 Task: Sort the recently solved tickets in your group, order by Request date in descending order.
Action: Mouse moved to (17, 295)
Screenshot: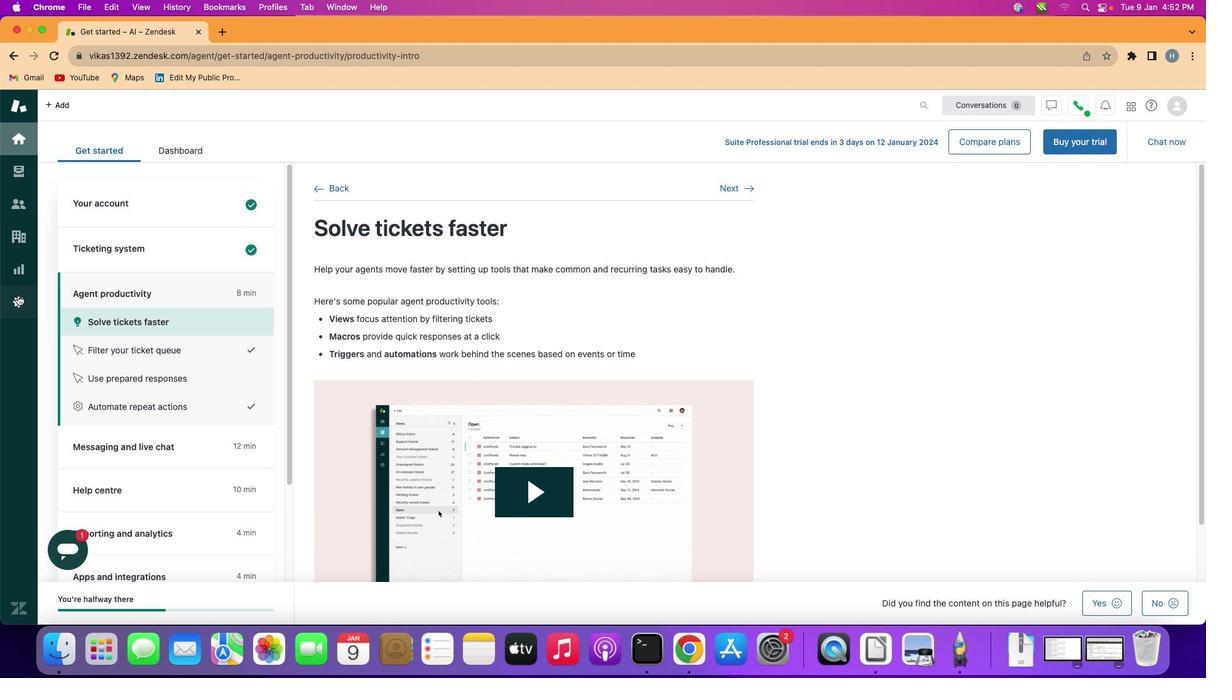 
Action: Mouse pressed left at (17, 295)
Screenshot: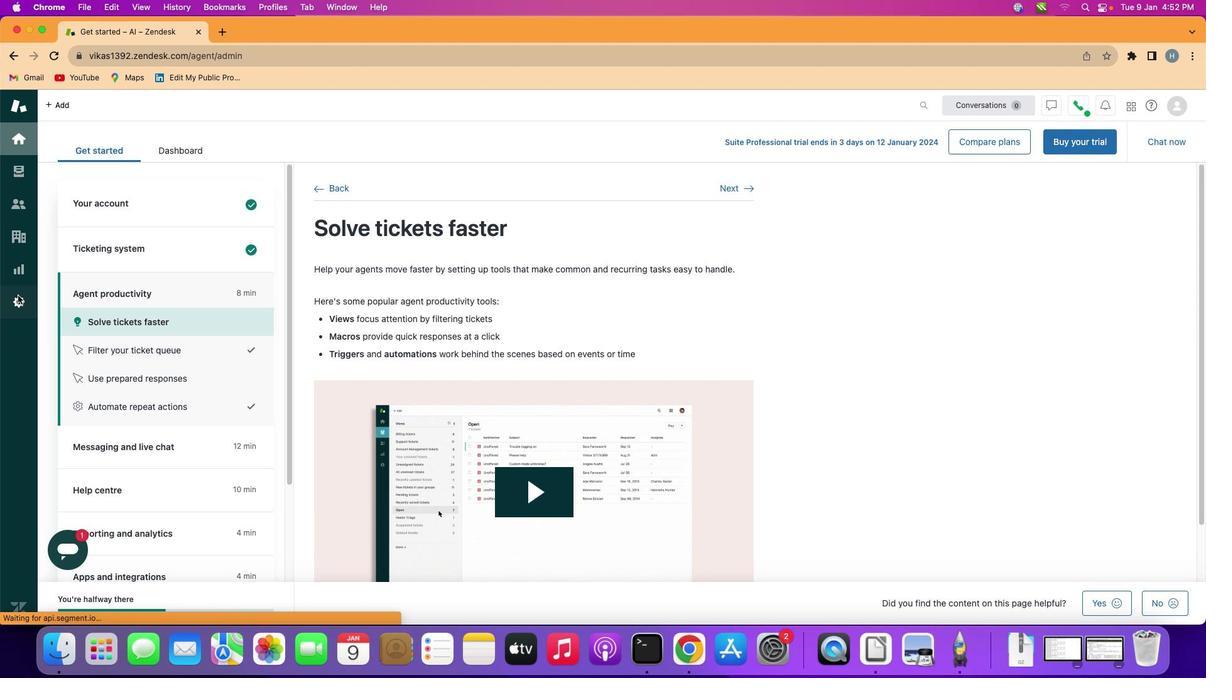 
Action: Mouse moved to (459, 432)
Screenshot: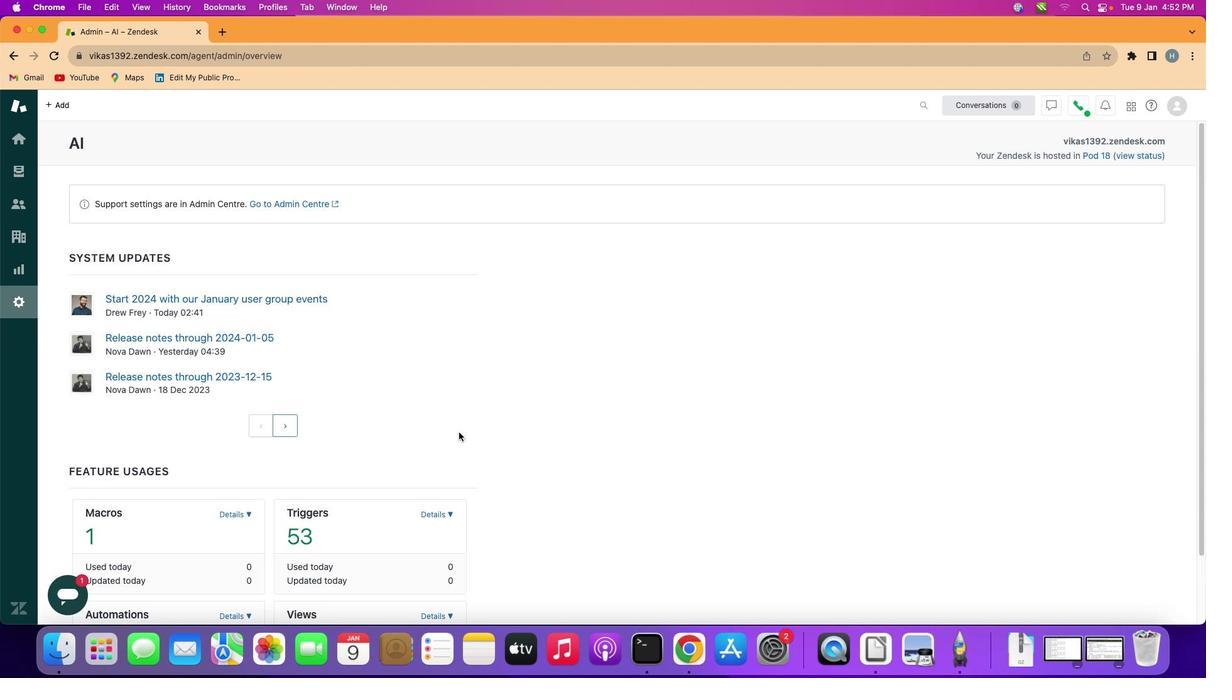 
Action: Mouse scrolled (459, 432) with delta (0, 0)
Screenshot: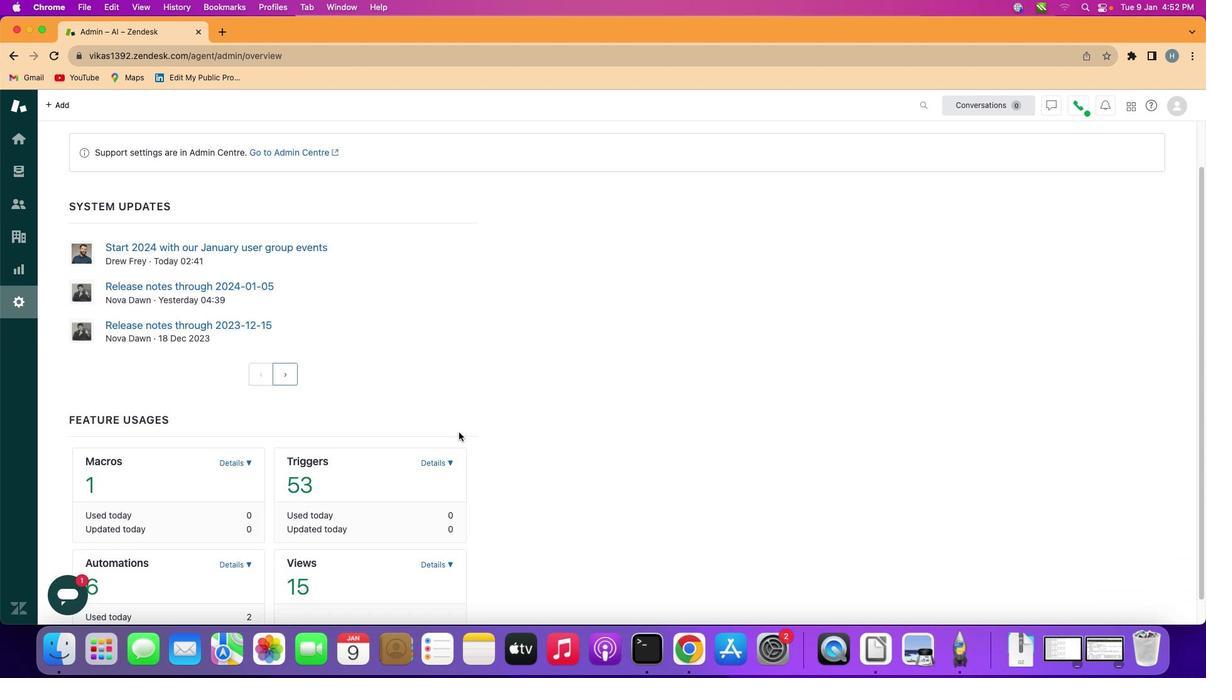 
Action: Mouse scrolled (459, 432) with delta (0, 0)
Screenshot: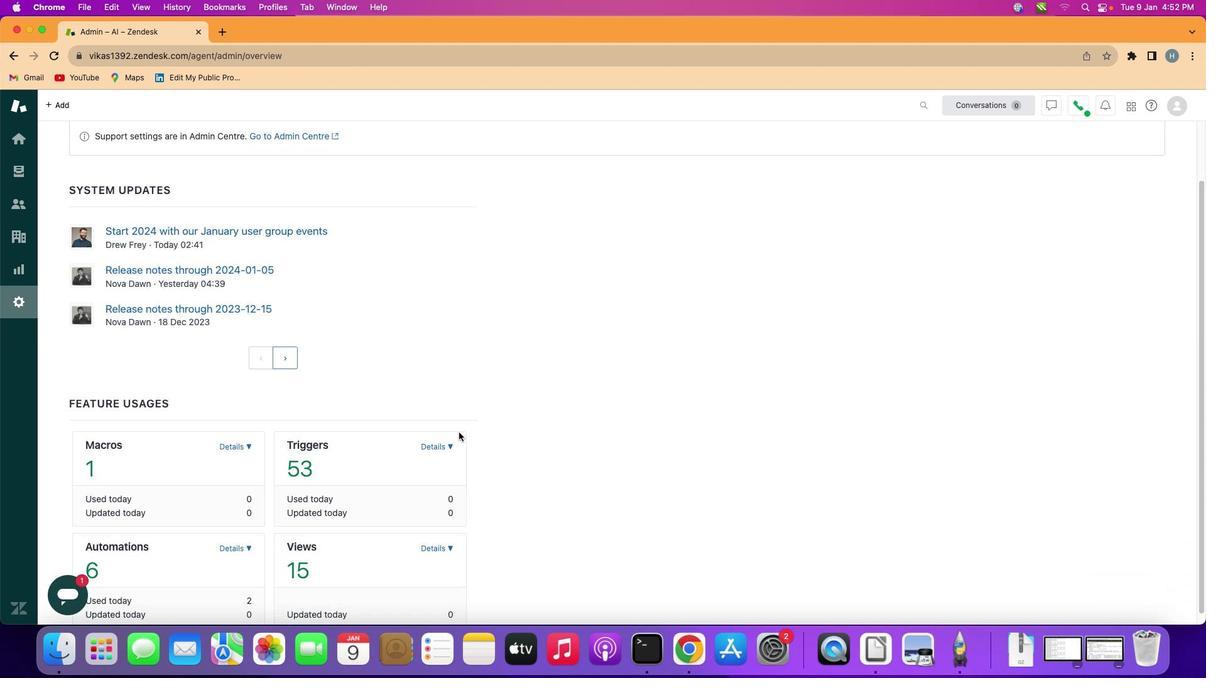
Action: Mouse scrolled (459, 432) with delta (0, -1)
Screenshot: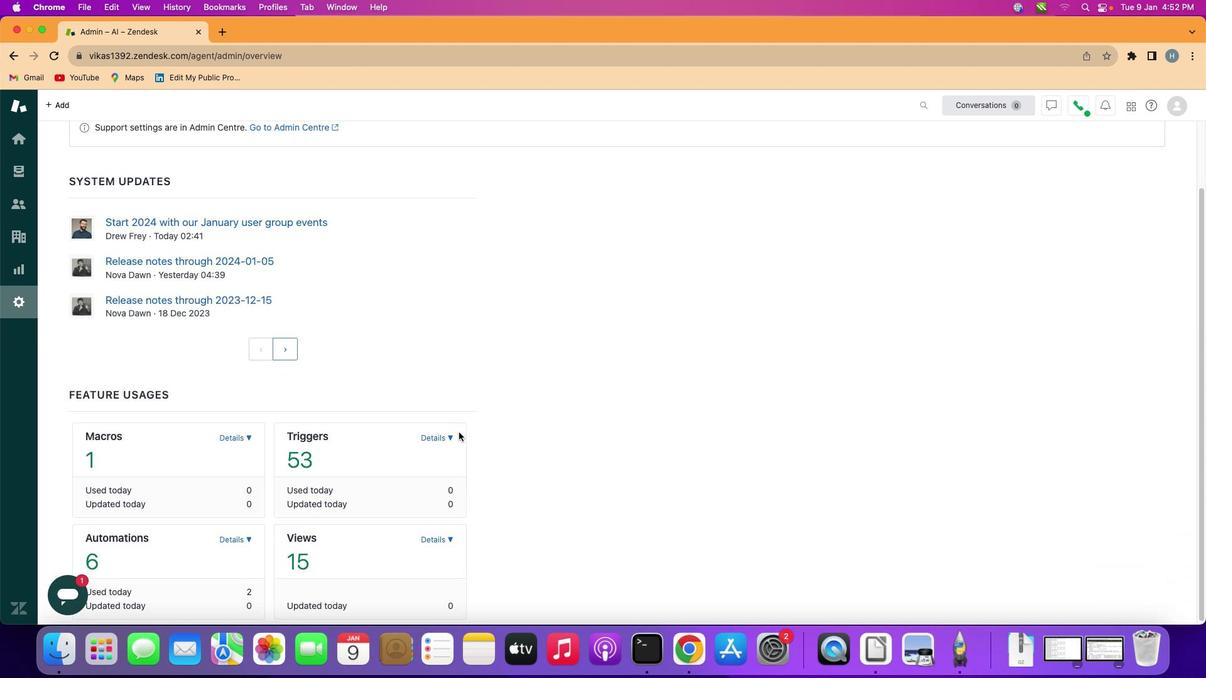 
Action: Mouse scrolled (459, 432) with delta (0, -2)
Screenshot: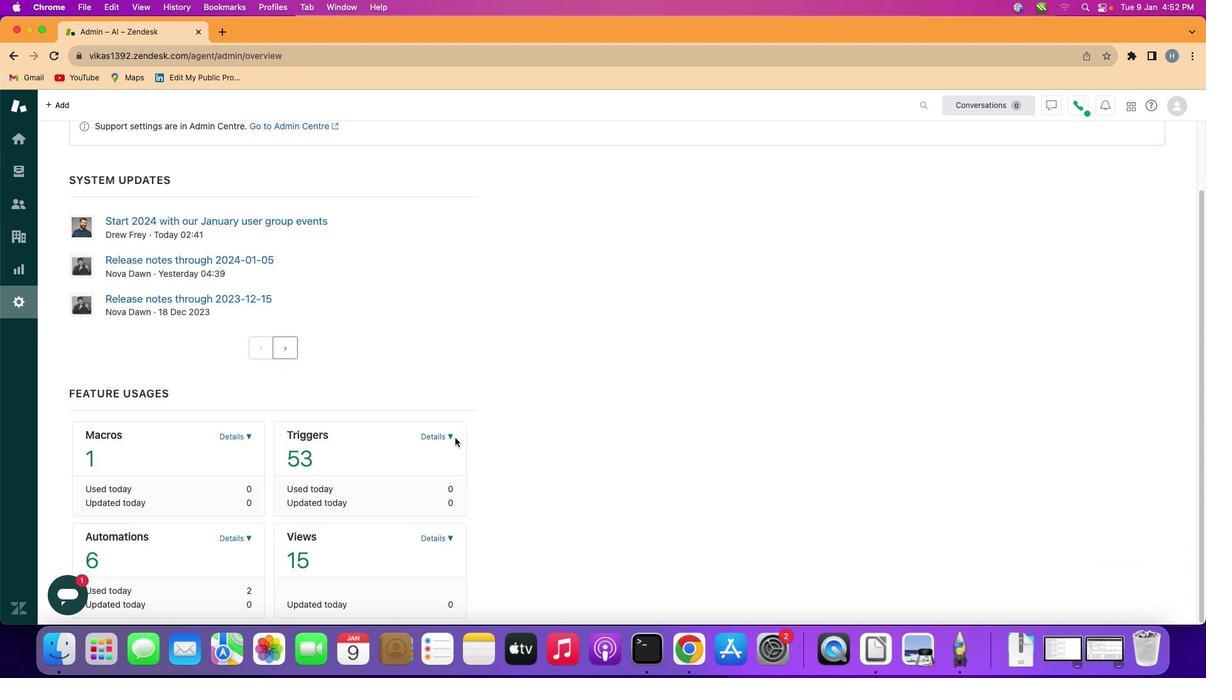 
Action: Mouse scrolled (459, 432) with delta (0, -3)
Screenshot: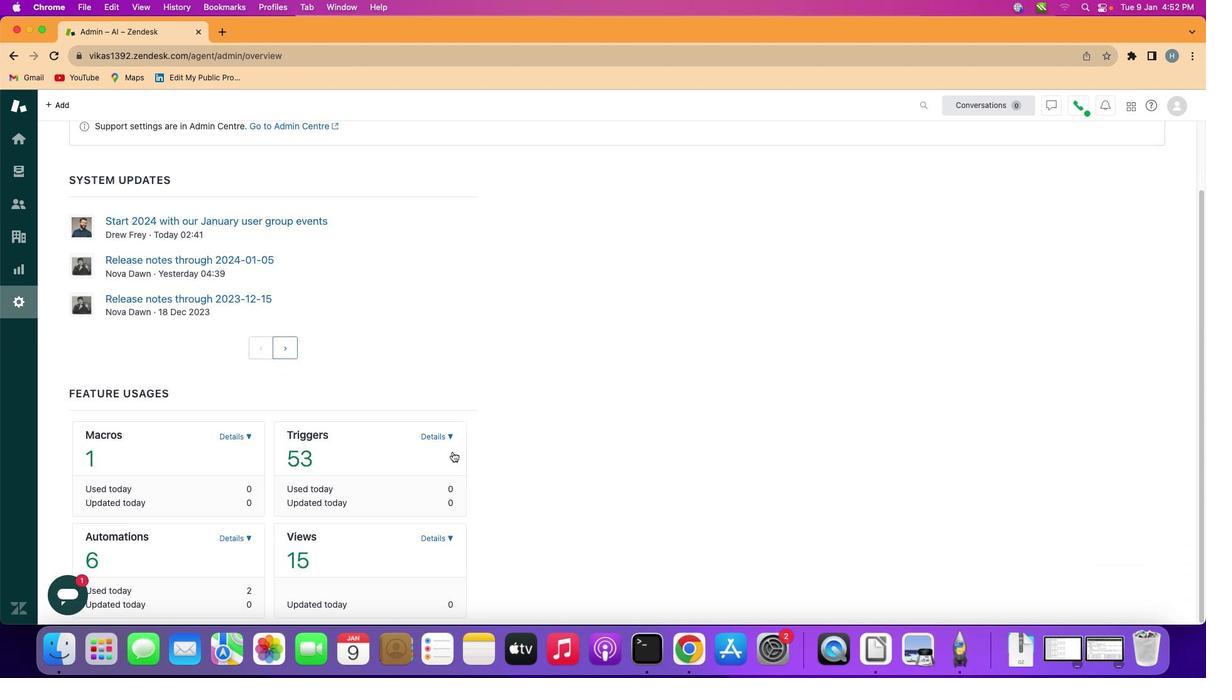 
Action: Mouse scrolled (459, 432) with delta (0, -3)
Screenshot: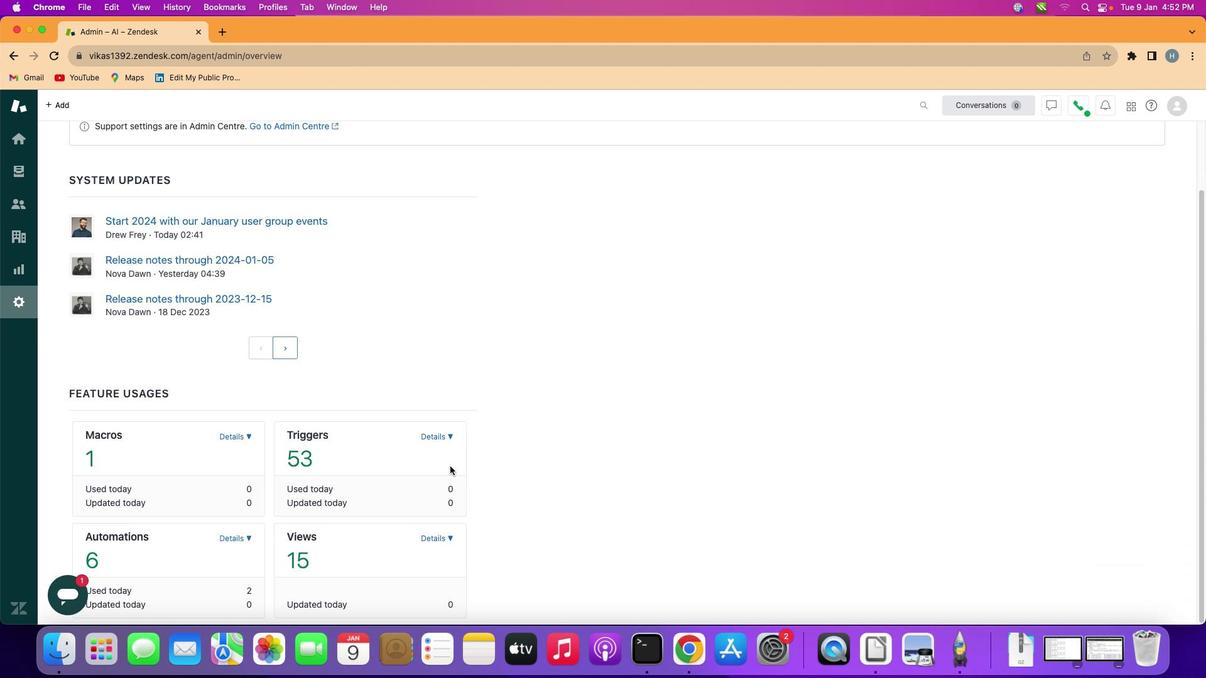 
Action: Mouse moved to (434, 535)
Screenshot: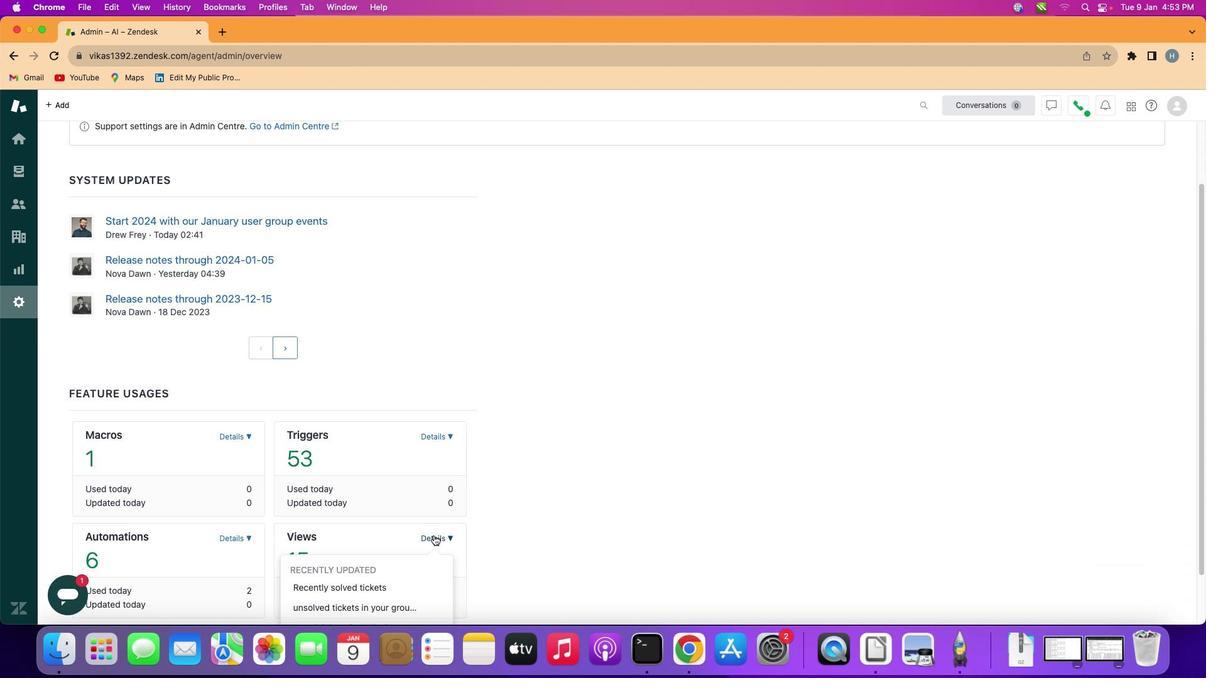
Action: Mouse pressed left at (434, 535)
Screenshot: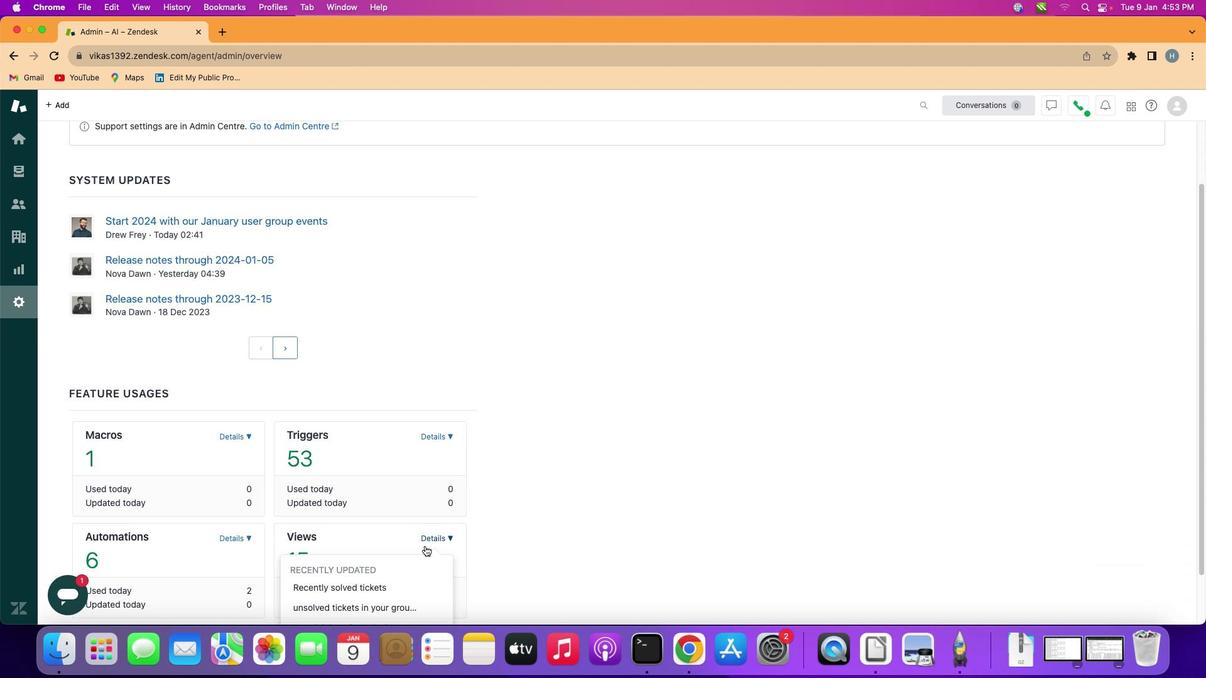 
Action: Mouse moved to (389, 580)
Screenshot: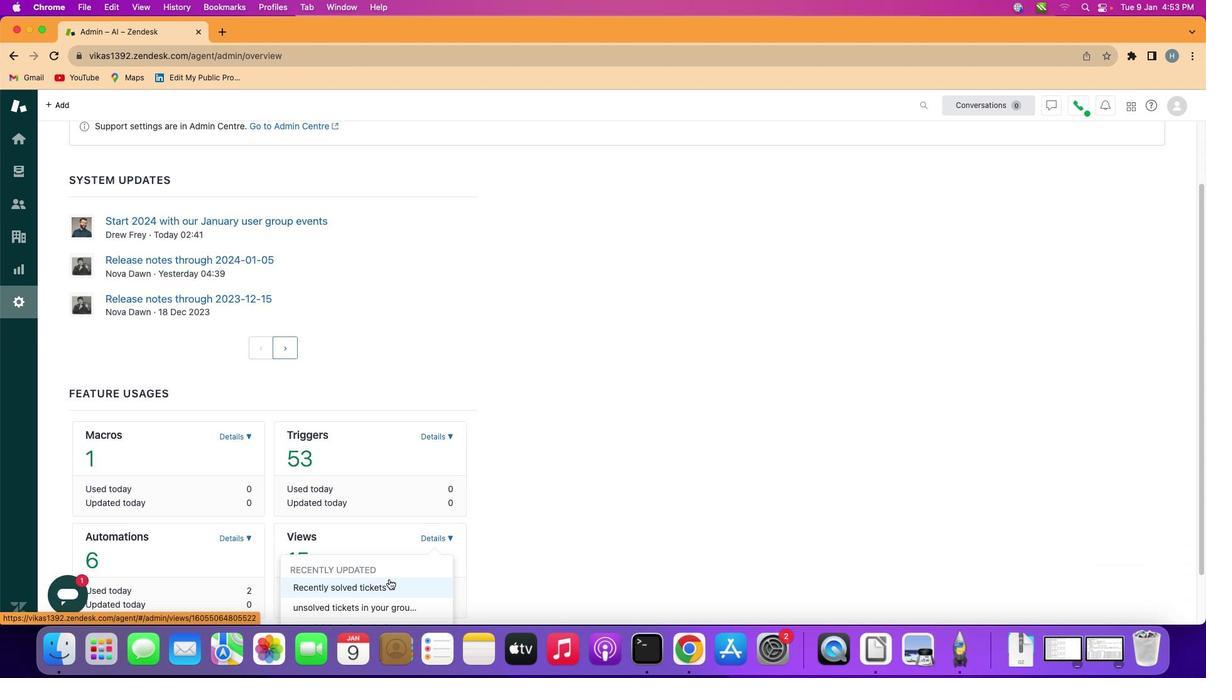 
Action: Mouse pressed left at (389, 580)
Screenshot: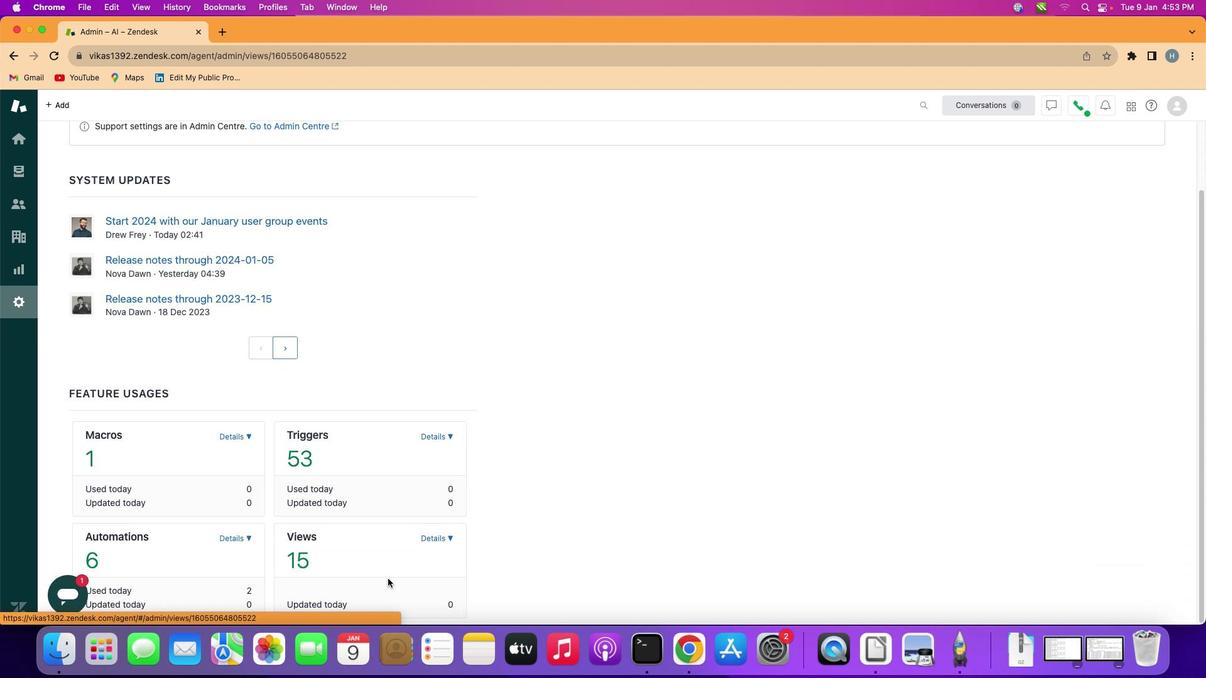 
Action: Mouse moved to (507, 332)
Screenshot: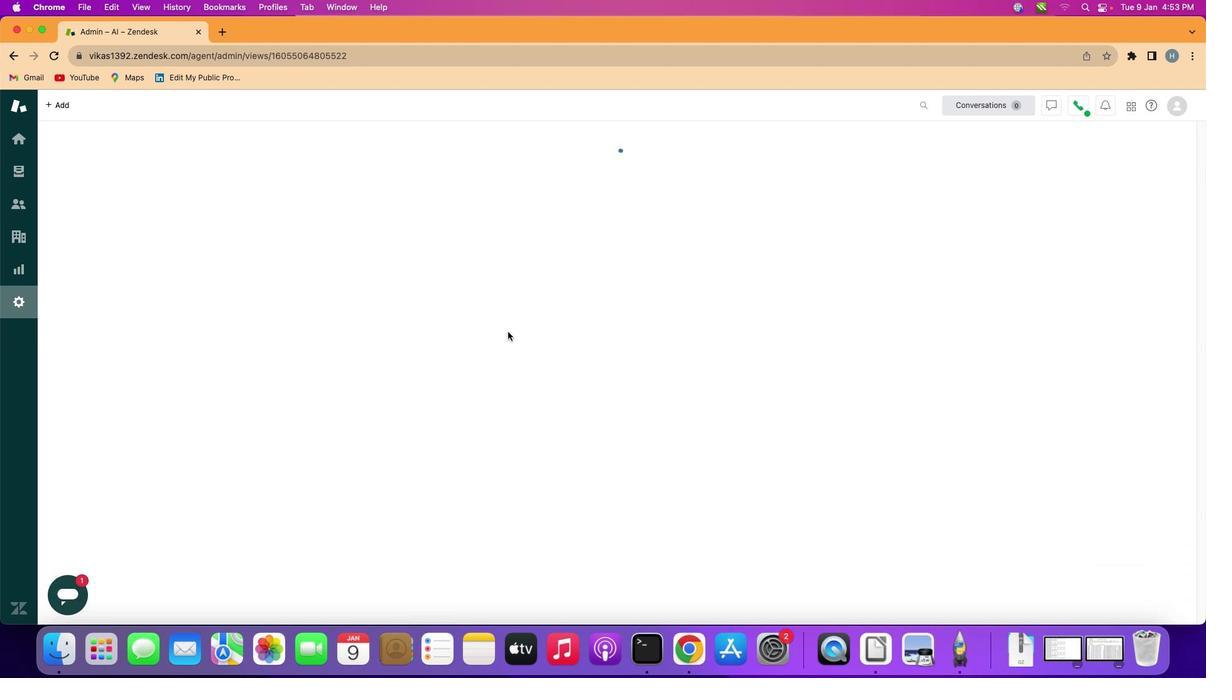 
Action: Mouse scrolled (507, 332) with delta (0, 0)
Screenshot: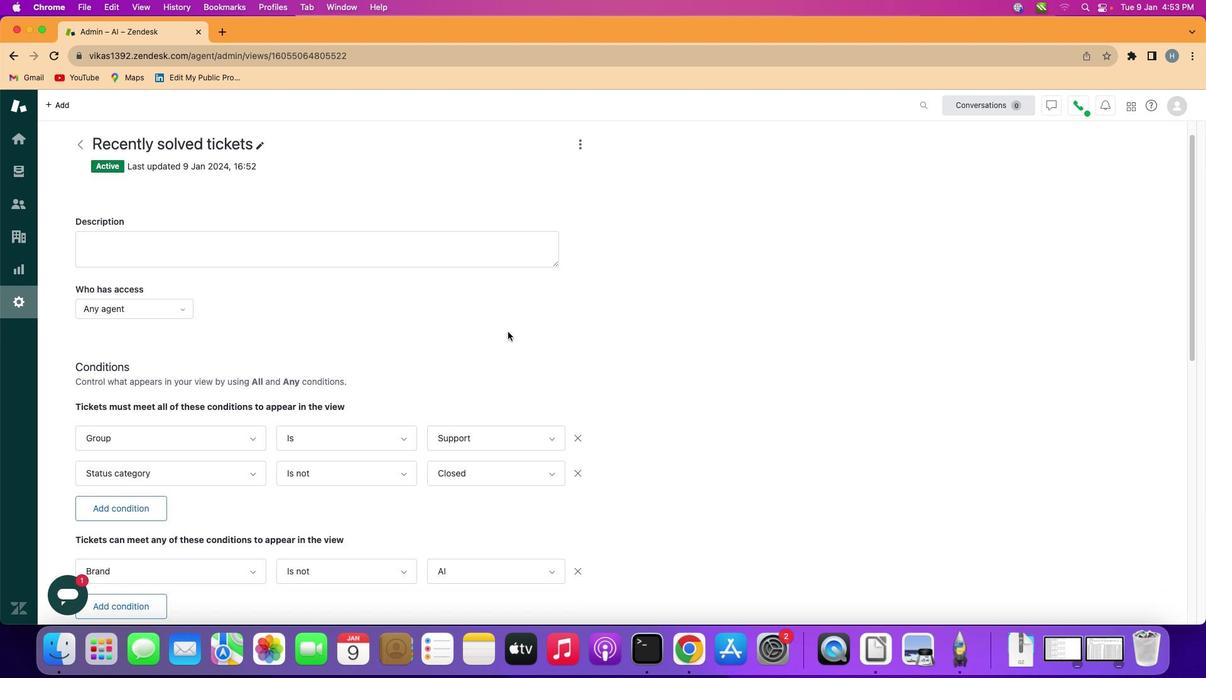 
Action: Mouse scrolled (507, 332) with delta (0, 0)
Screenshot: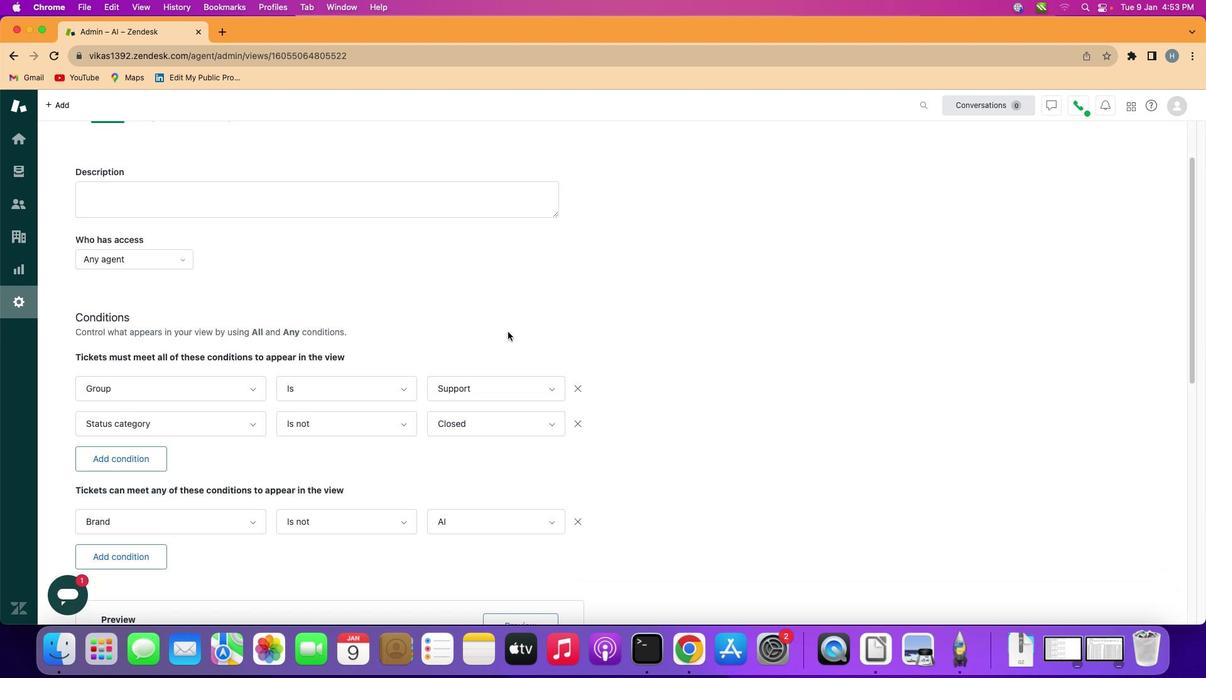 
Action: Mouse scrolled (507, 332) with delta (0, 0)
Screenshot: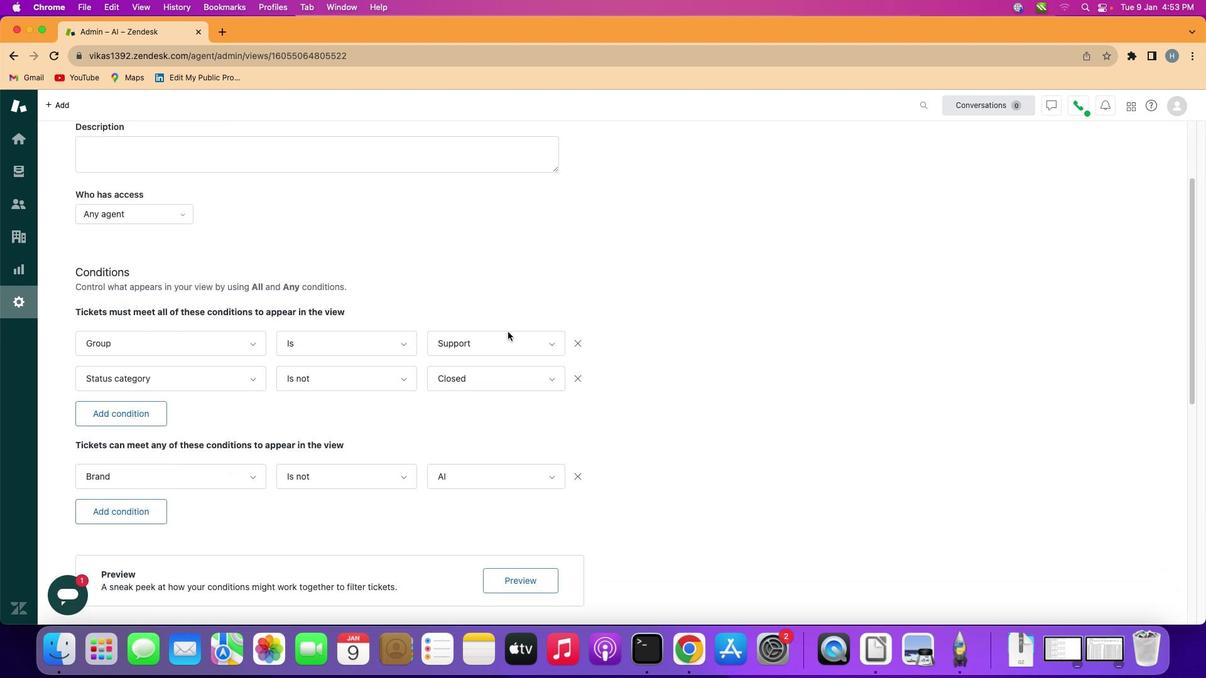 
Action: Mouse scrolled (507, 332) with delta (0, -1)
Screenshot: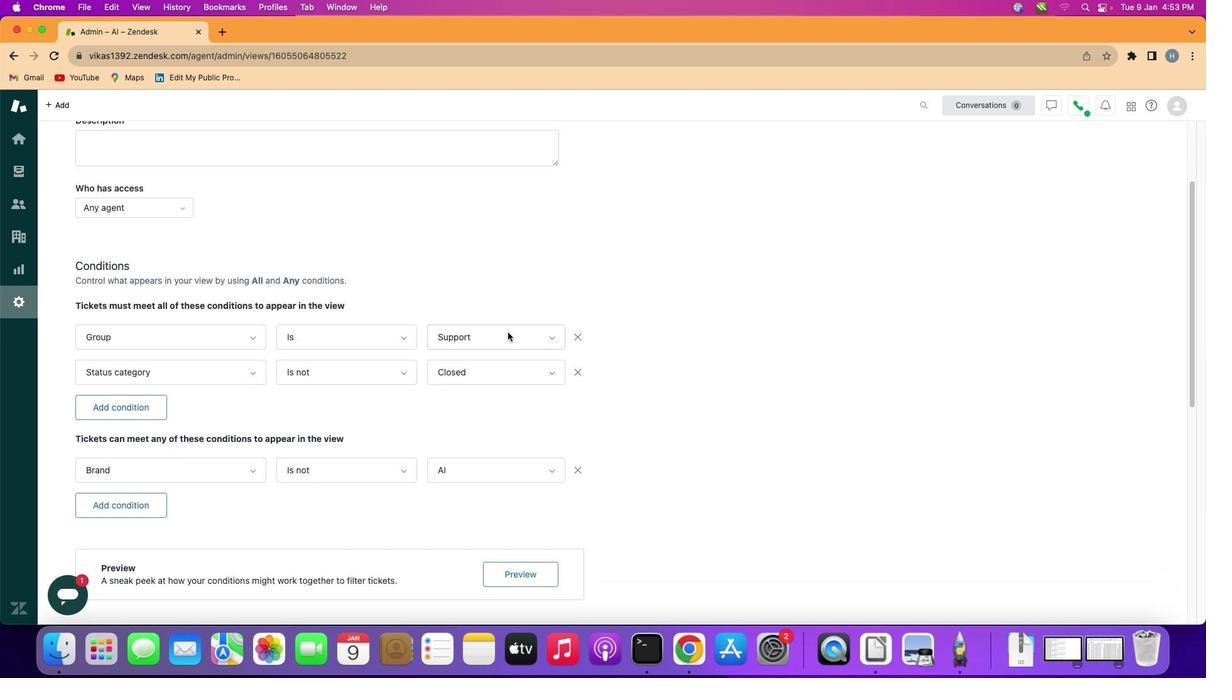 
Action: Mouse moved to (508, 333)
Screenshot: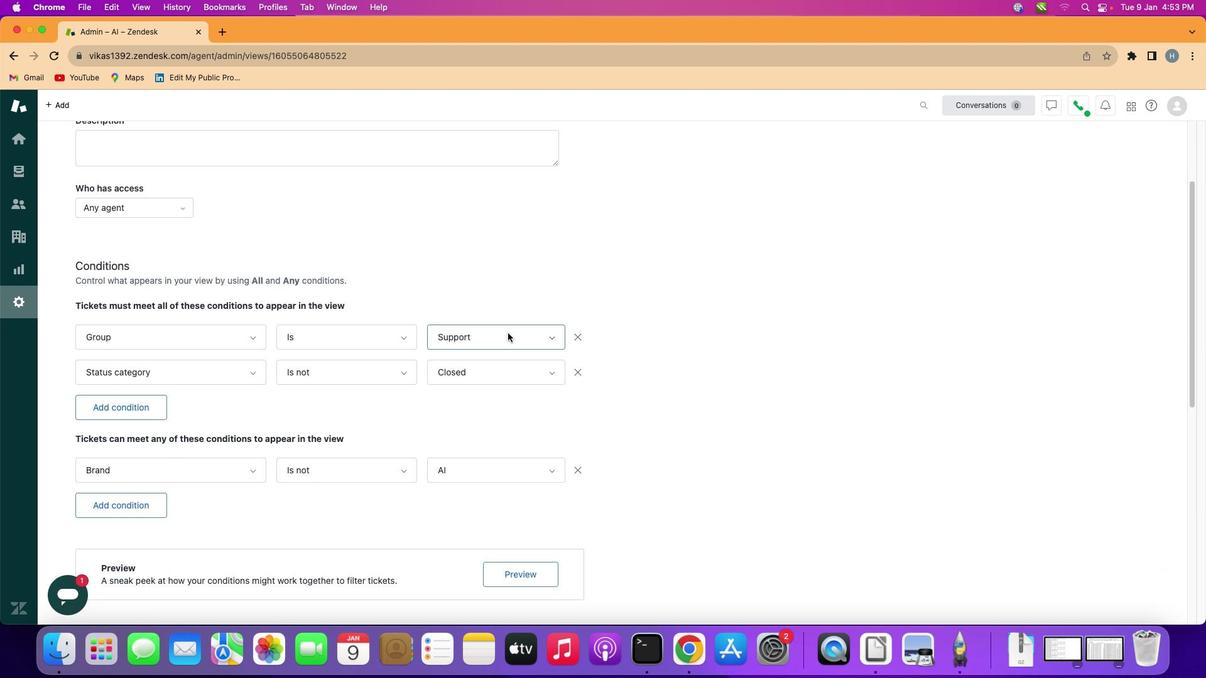 
Action: Mouse scrolled (508, 333) with delta (0, 0)
Screenshot: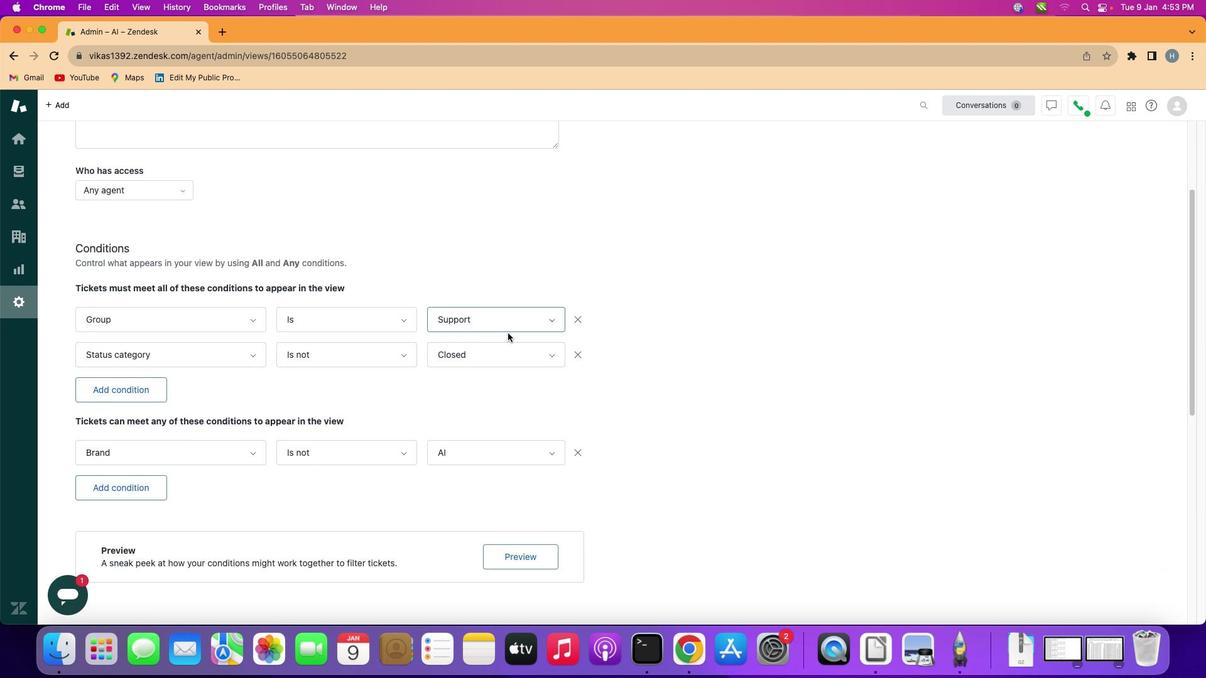 
Action: Mouse scrolled (508, 333) with delta (0, 0)
Screenshot: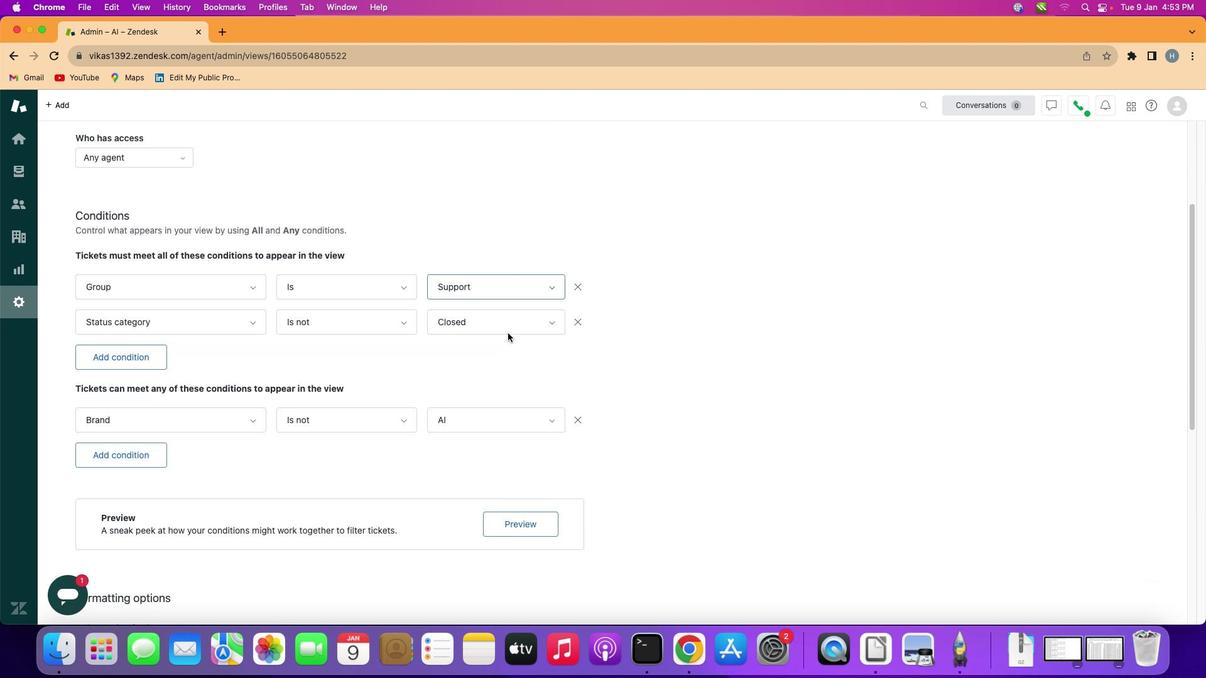 
Action: Mouse scrolled (508, 333) with delta (0, 1)
Screenshot: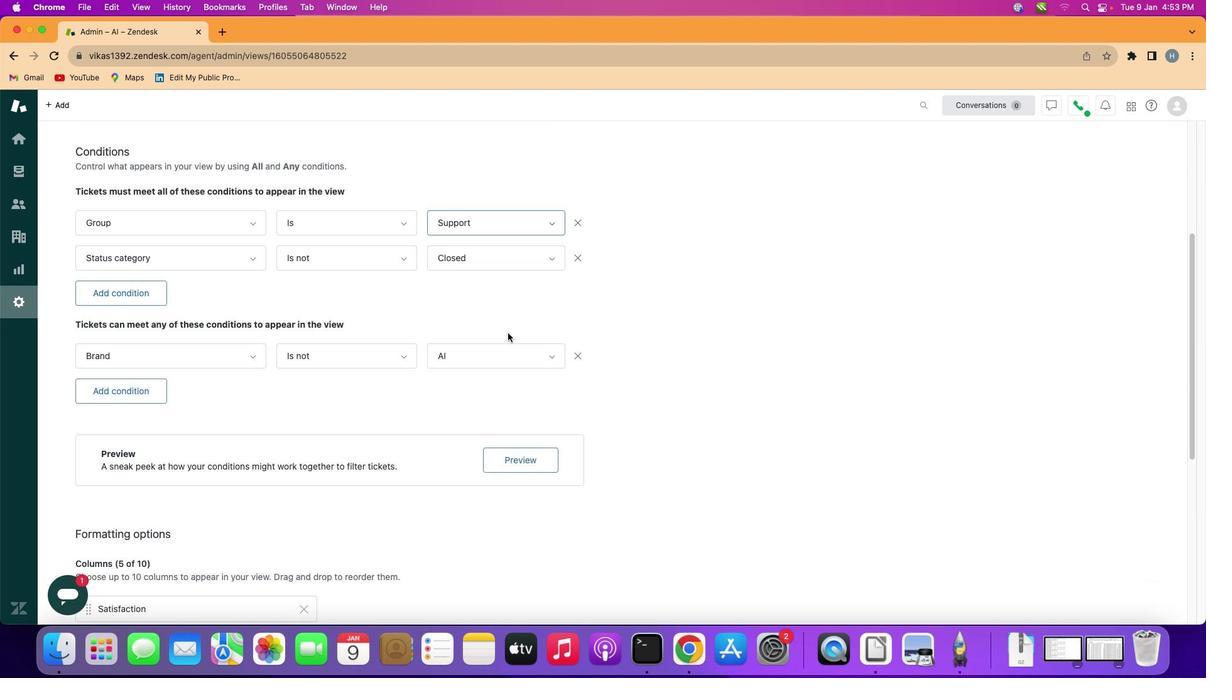 
Action: Mouse scrolled (508, 333) with delta (0, -1)
Screenshot: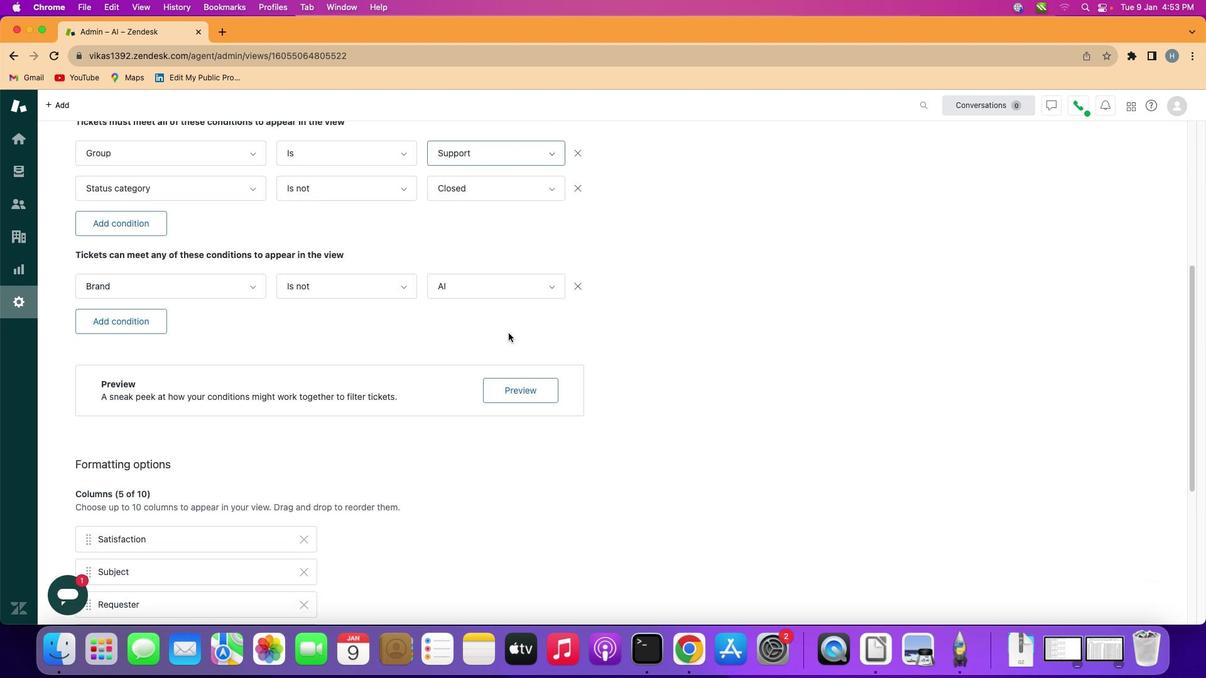 
Action: Mouse moved to (508, 333)
Screenshot: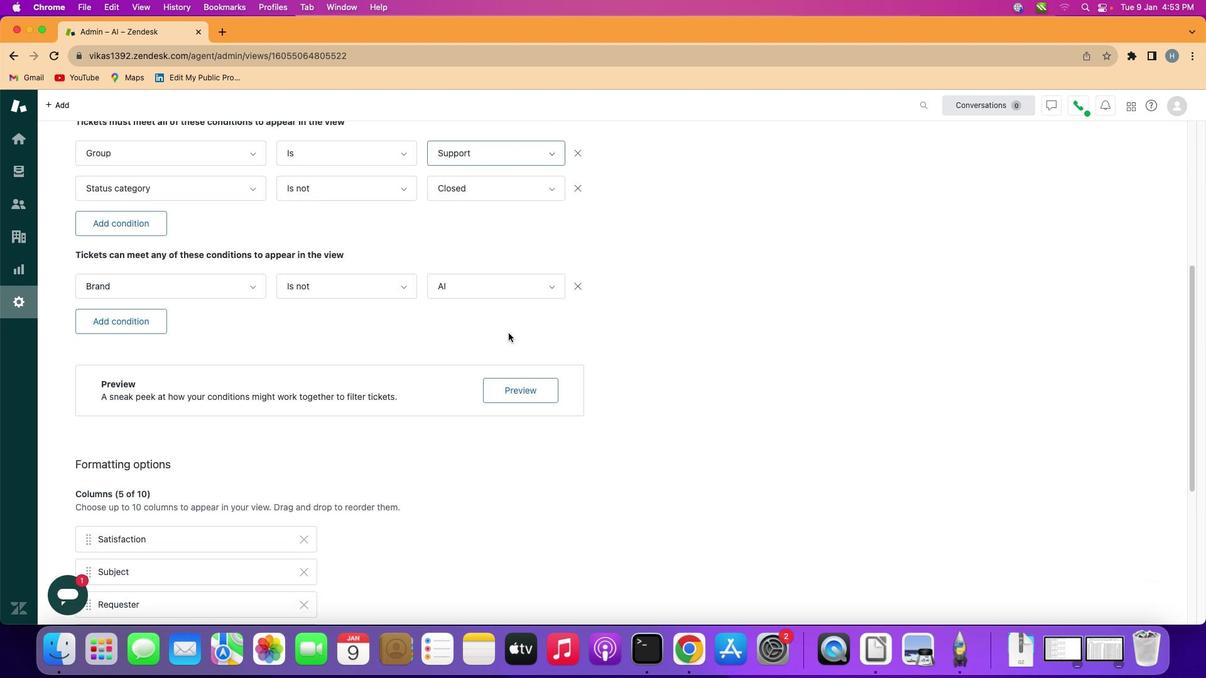 
Action: Mouse scrolled (508, 333) with delta (0, -1)
Screenshot: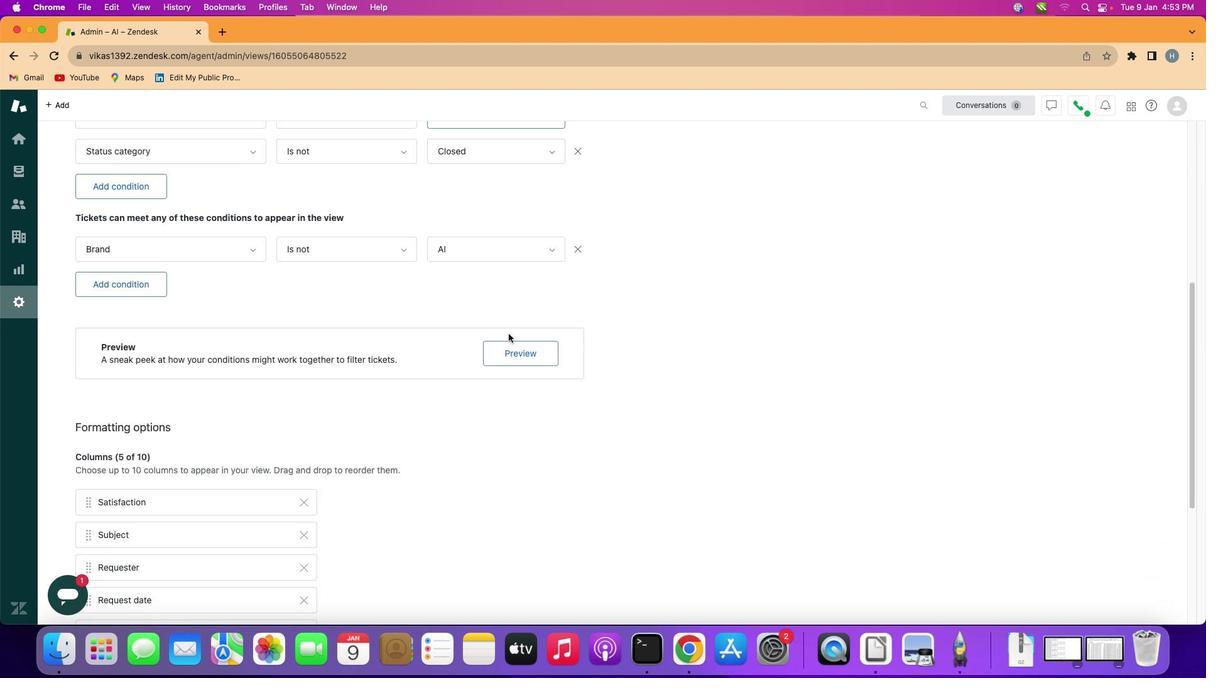 
Action: Mouse scrolled (508, 333) with delta (0, -3)
Screenshot: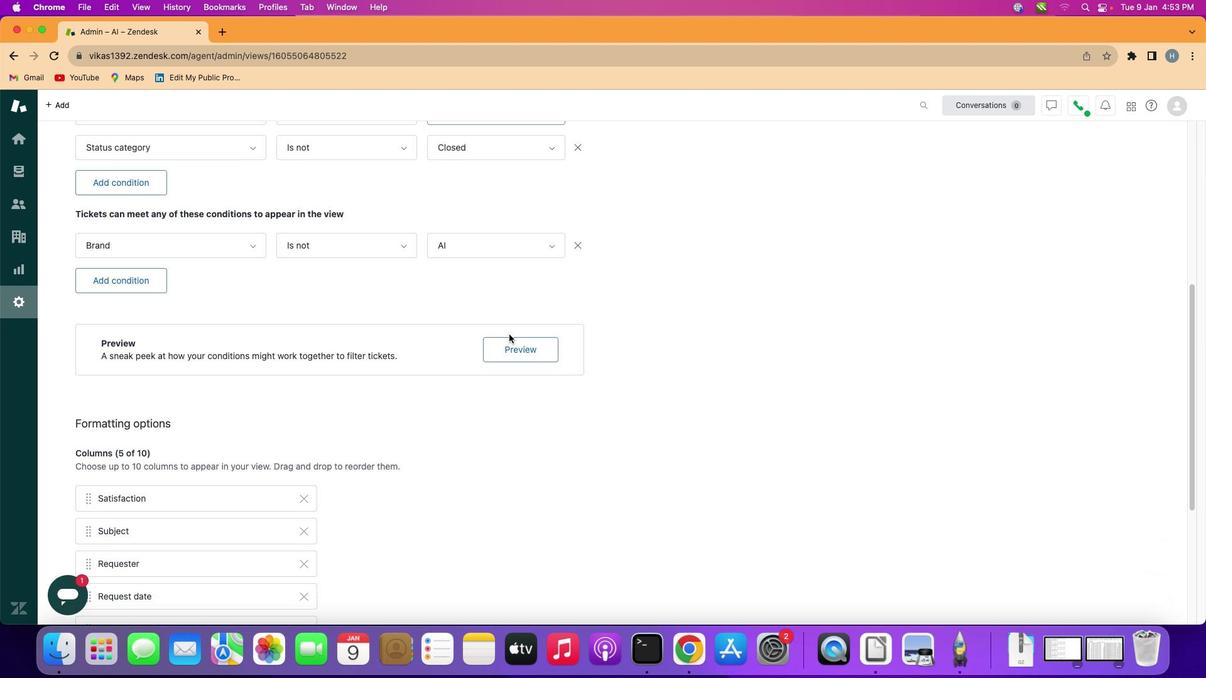 
Action: Mouse moved to (509, 334)
Screenshot: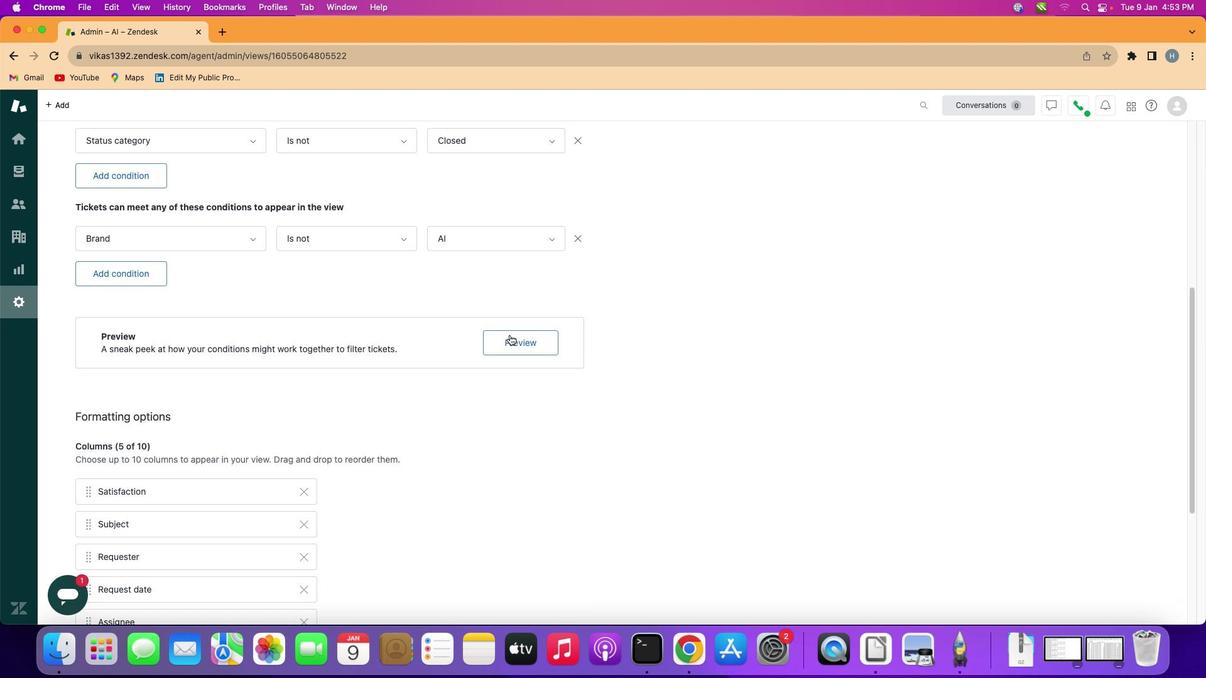 
Action: Mouse scrolled (509, 334) with delta (0, 0)
Screenshot: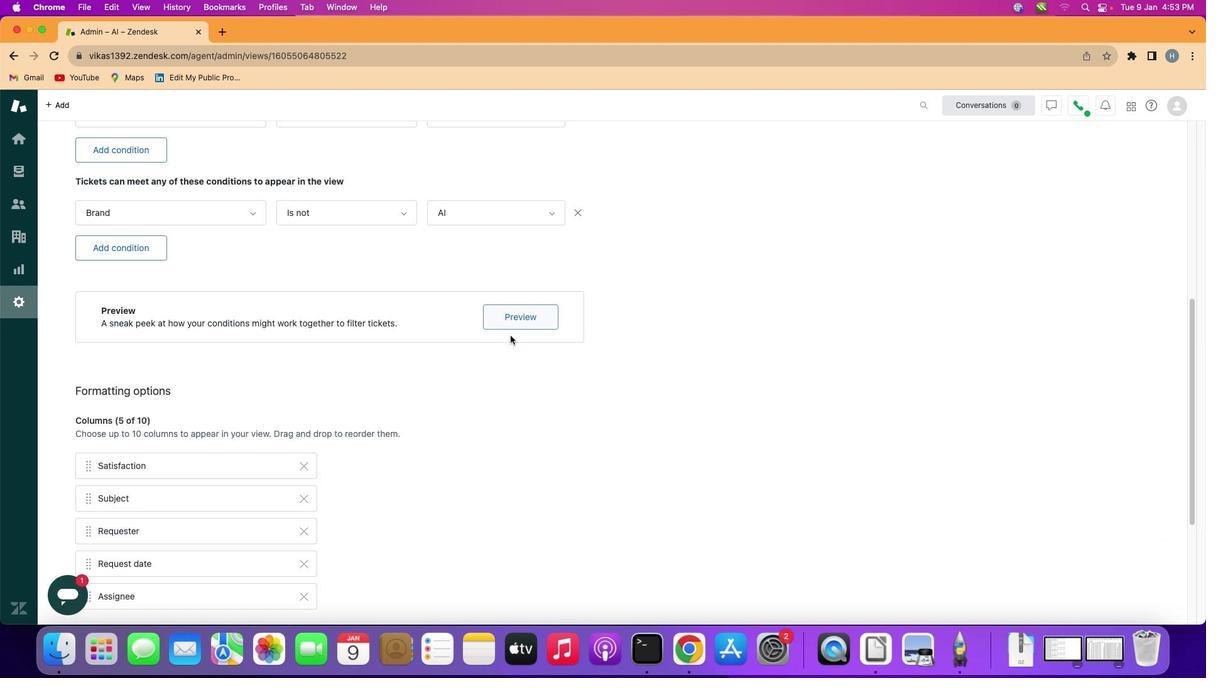 
Action: Mouse moved to (509, 335)
Screenshot: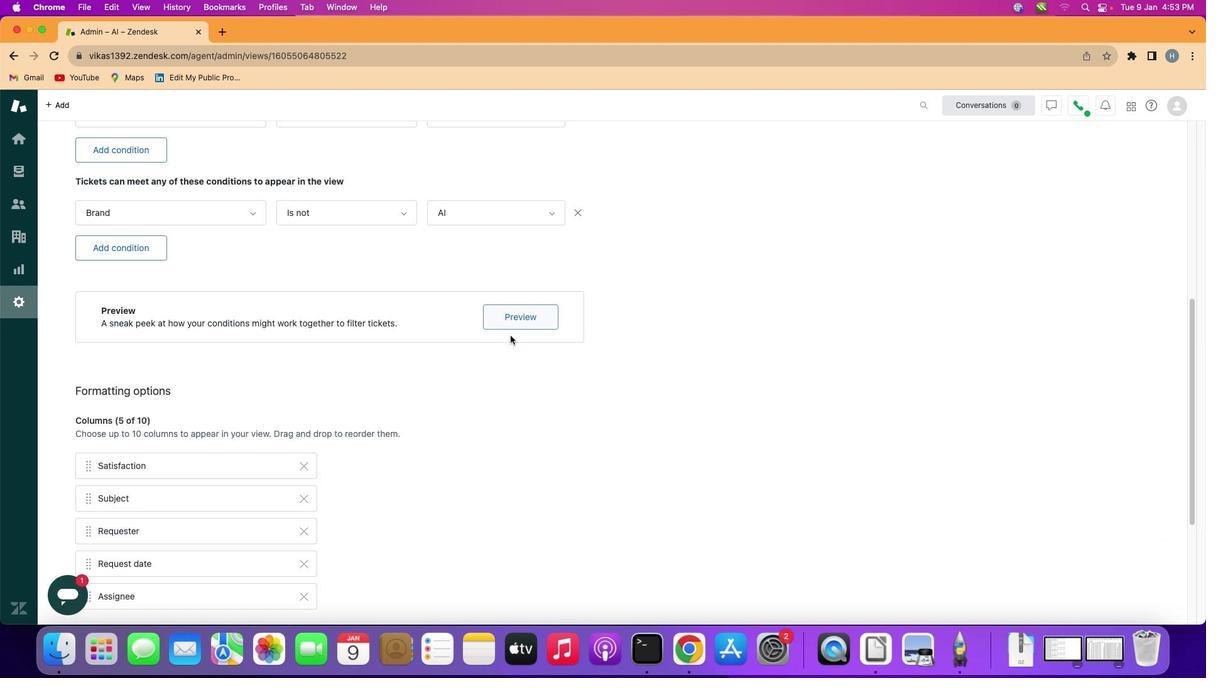 
Action: Mouse scrolled (509, 335) with delta (0, 1)
Screenshot: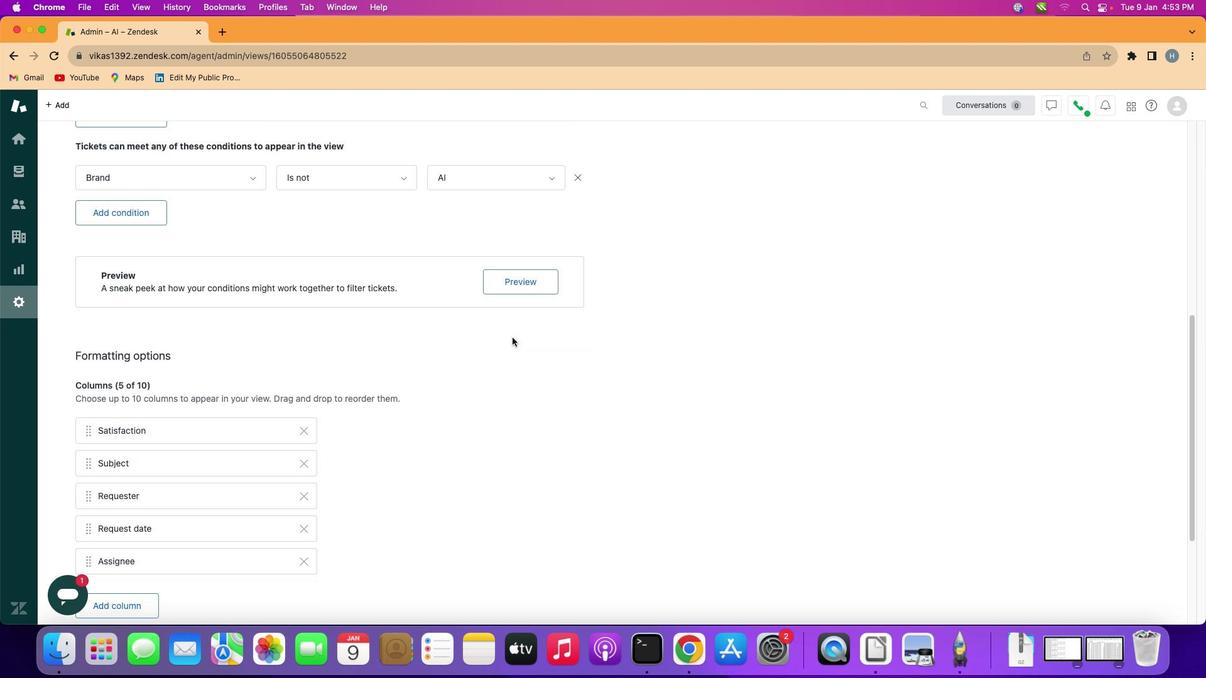 
Action: Mouse scrolled (509, 335) with delta (0, -2)
Screenshot: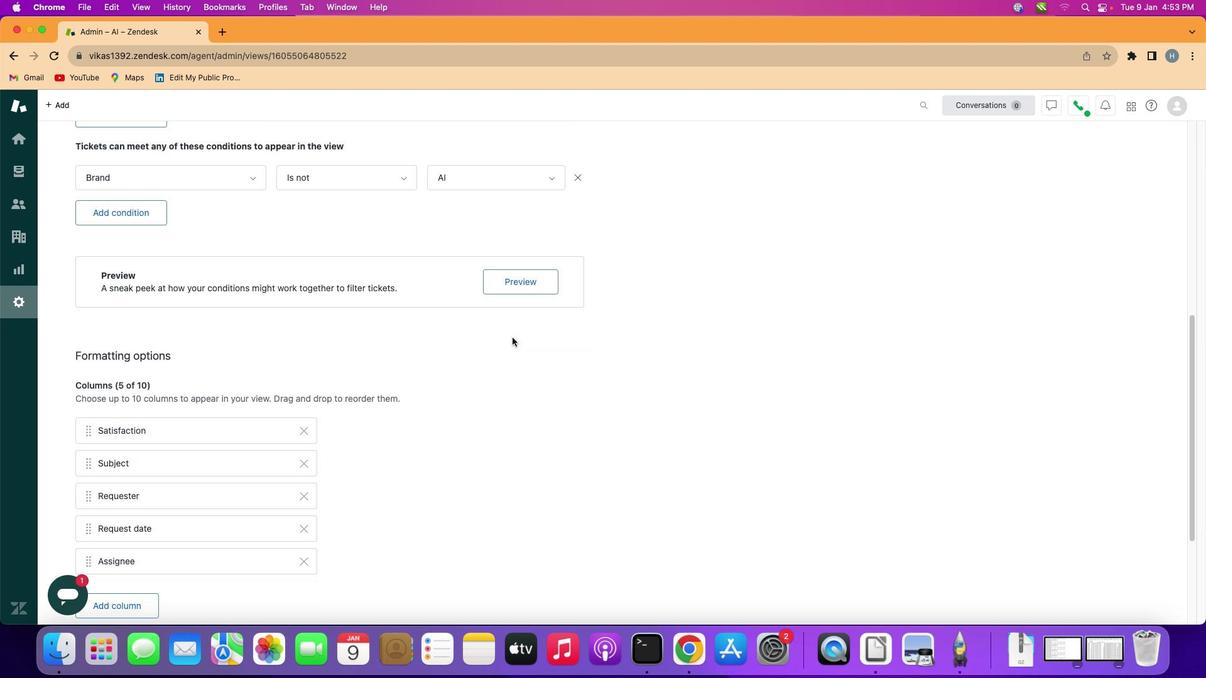 
Action: Mouse scrolled (509, 335) with delta (0, 1)
Screenshot: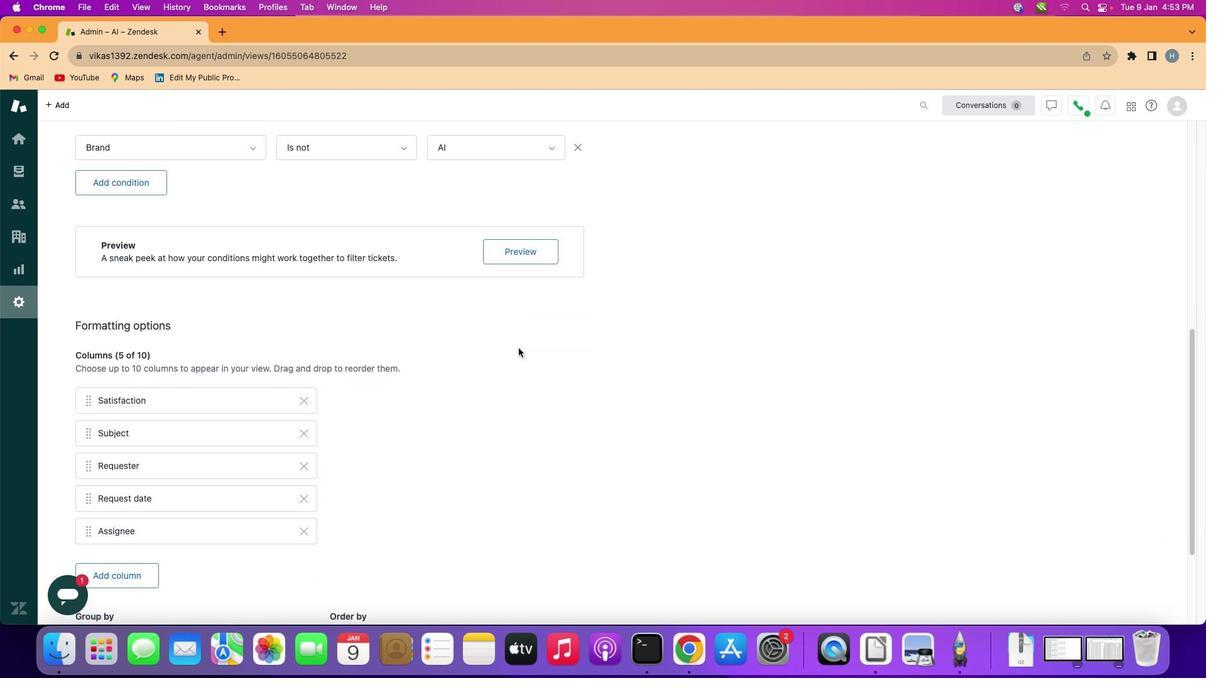 
Action: Mouse scrolled (509, 335) with delta (0, -1)
Screenshot: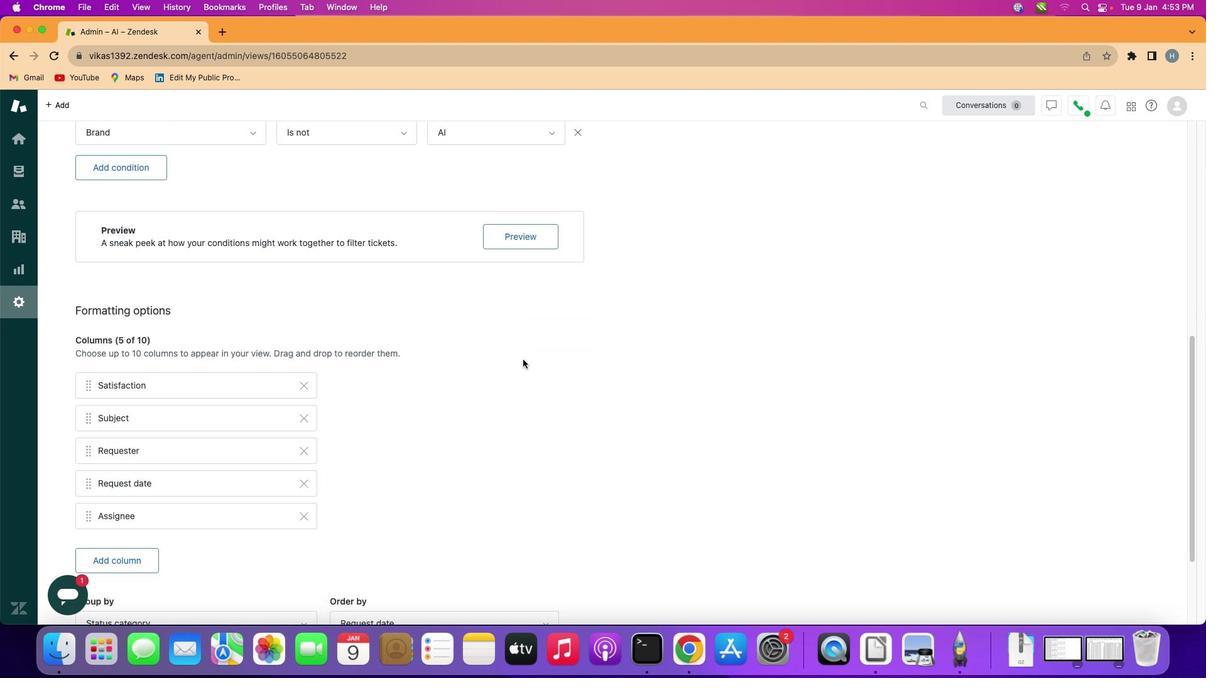 
Action: Mouse scrolled (509, 335) with delta (0, -1)
Screenshot: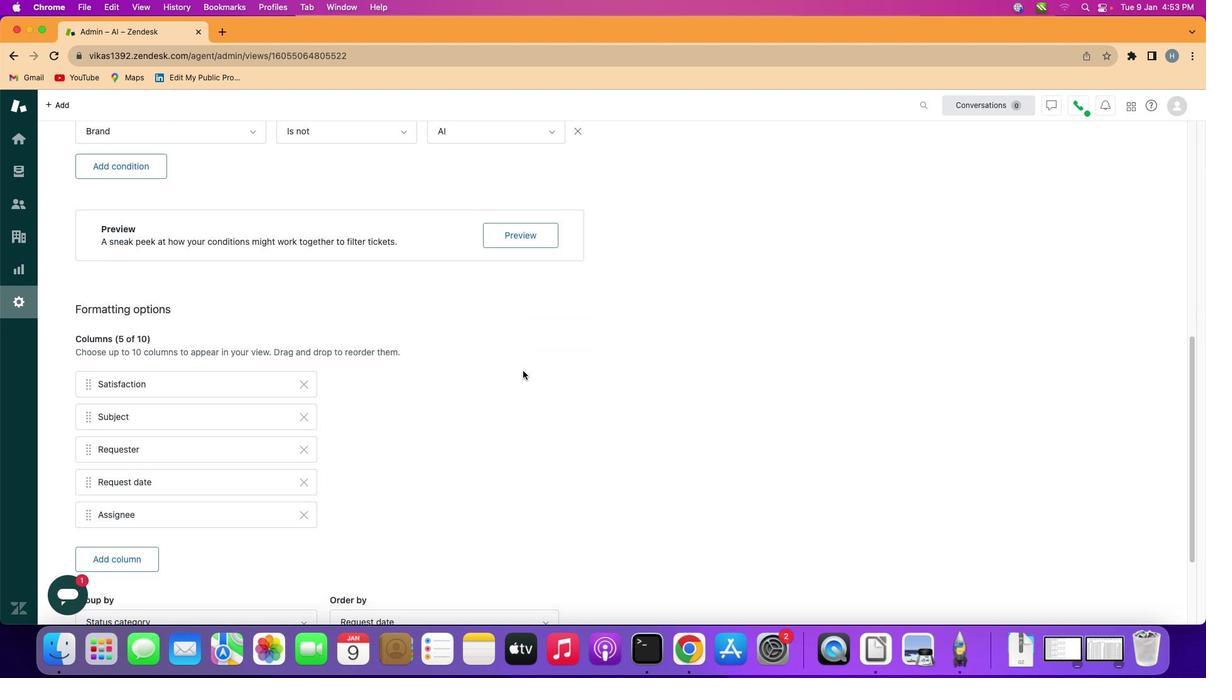 
Action: Mouse moved to (539, 416)
Screenshot: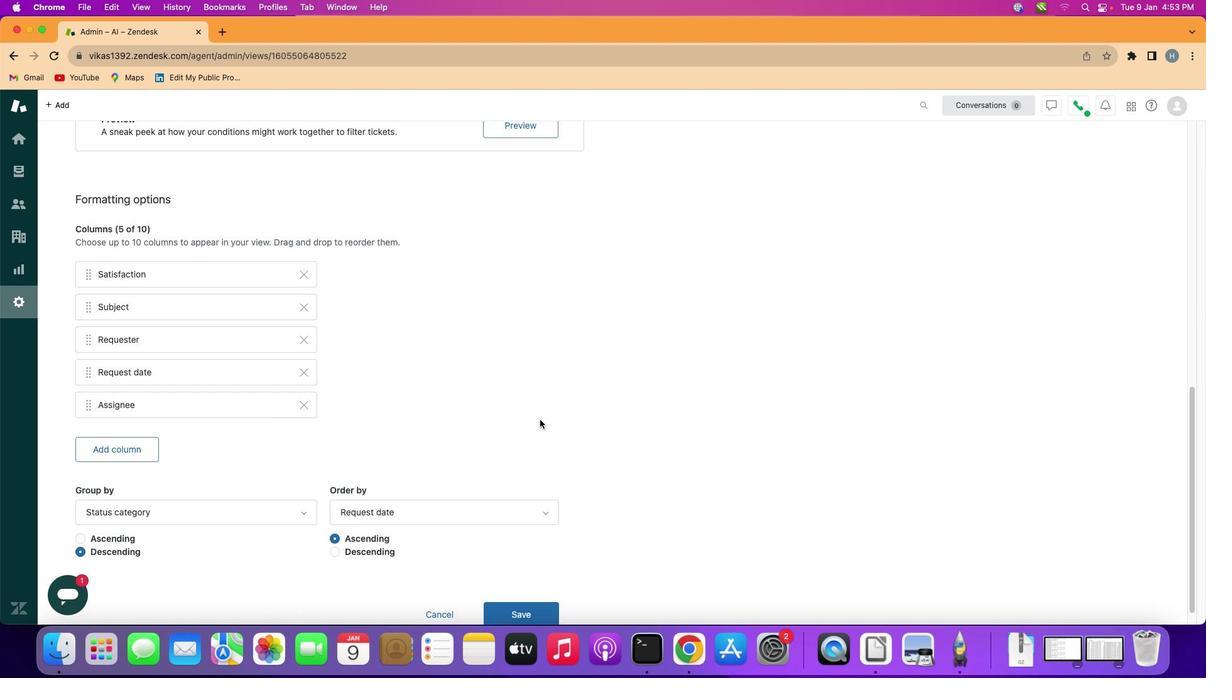 
Action: Mouse scrolled (539, 416) with delta (0, 0)
Screenshot: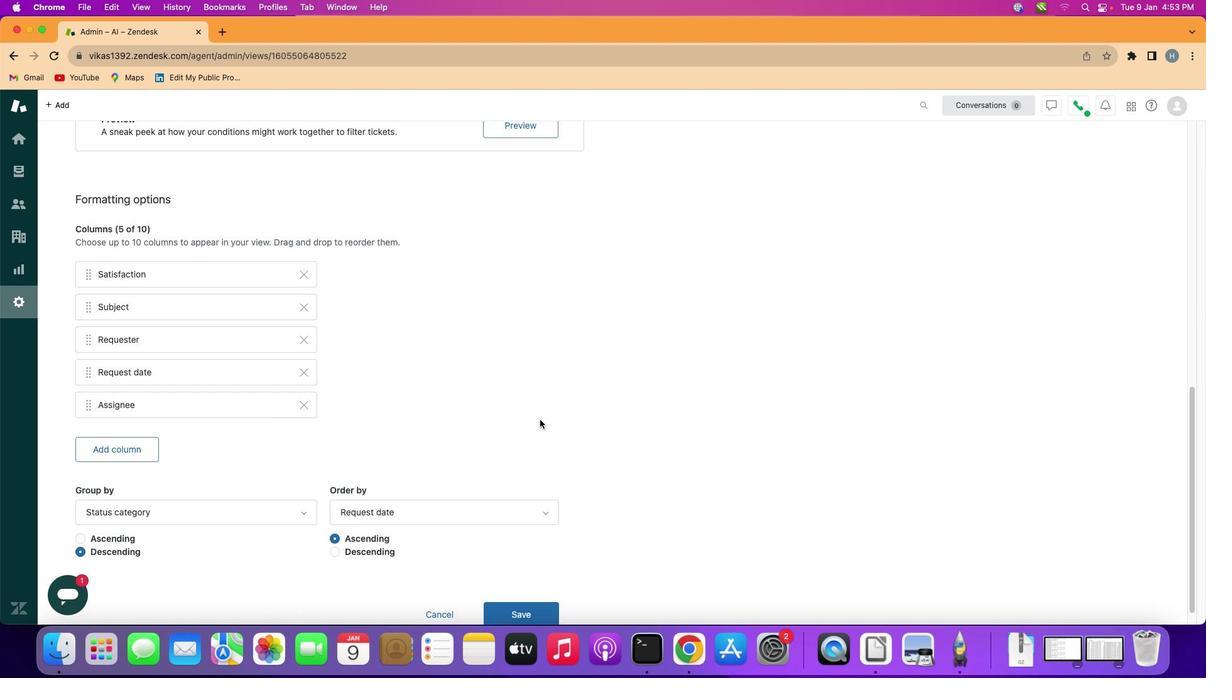 
Action: Mouse moved to (540, 417)
Screenshot: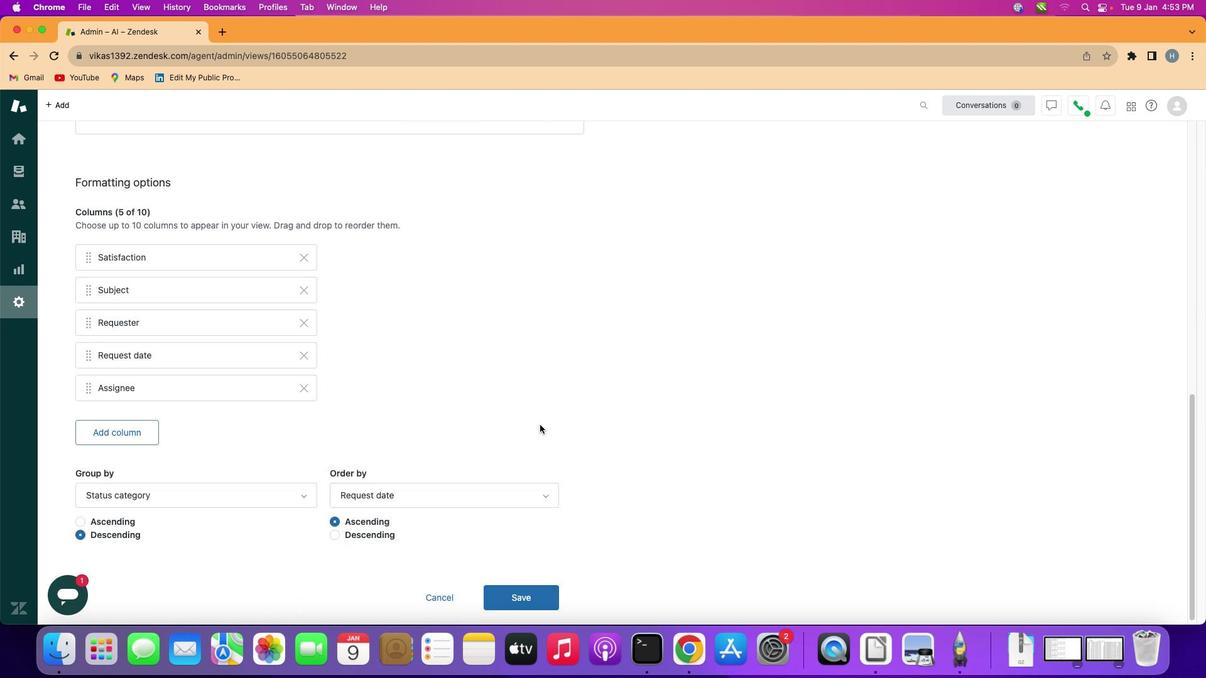 
Action: Mouse scrolled (540, 417) with delta (0, 0)
Screenshot: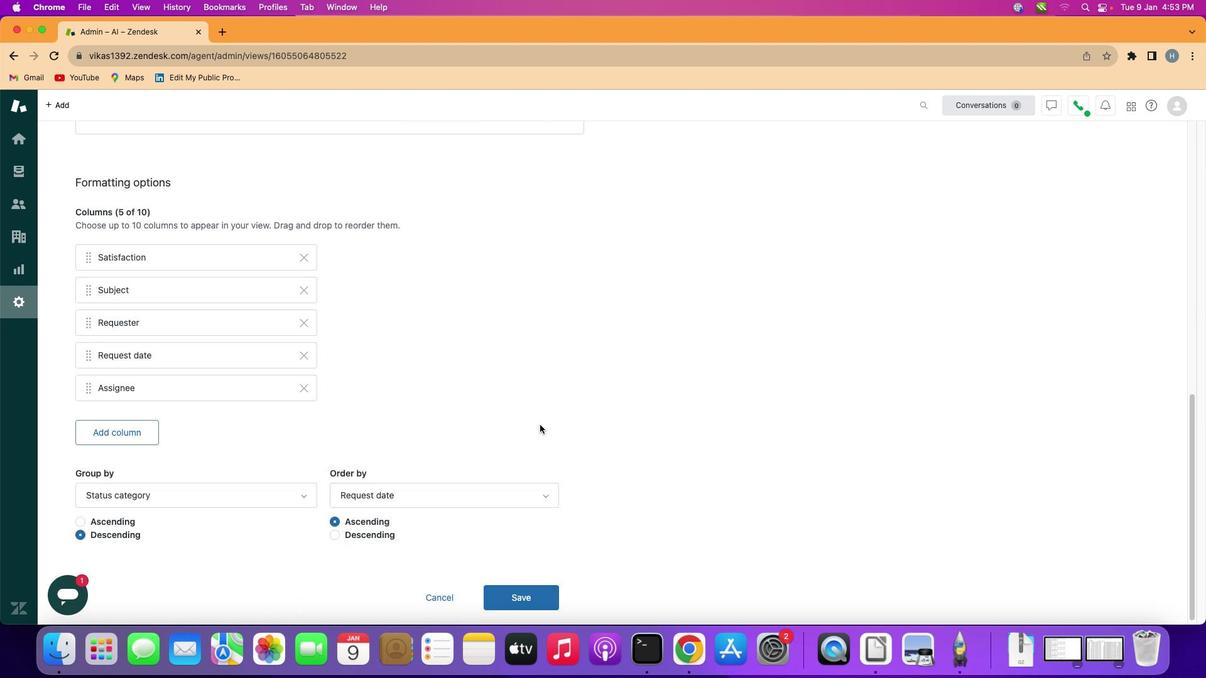 
Action: Mouse moved to (540, 417)
Screenshot: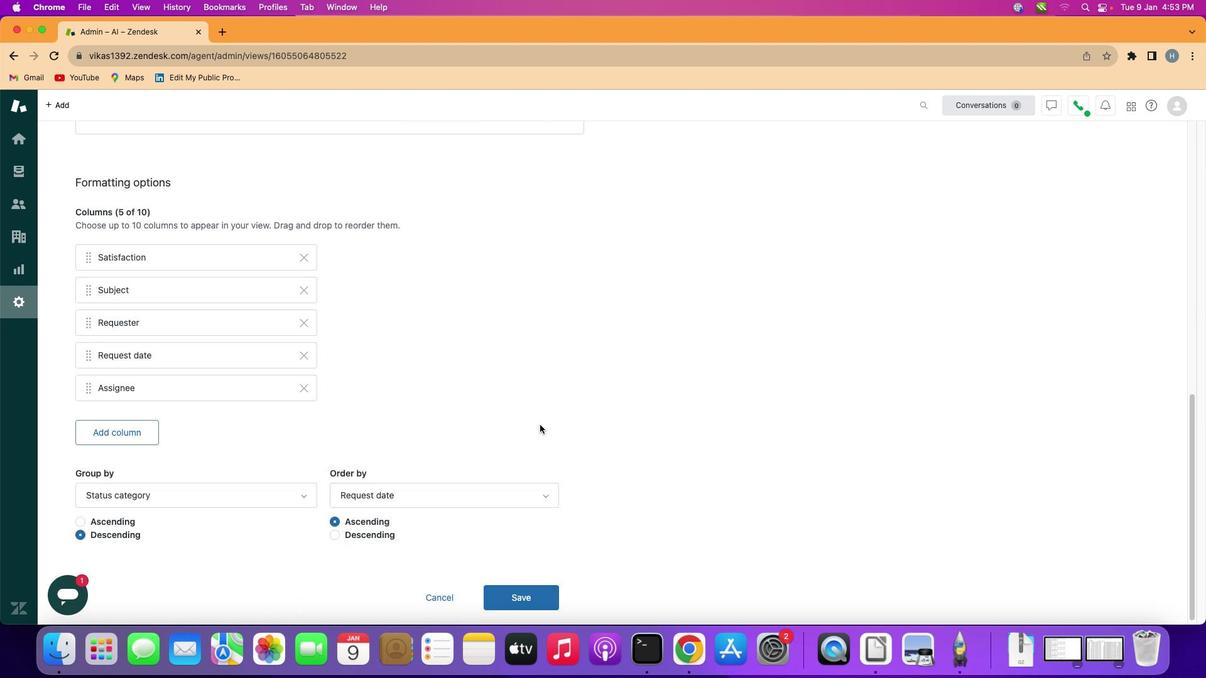 
Action: Mouse scrolled (540, 417) with delta (0, -1)
Screenshot: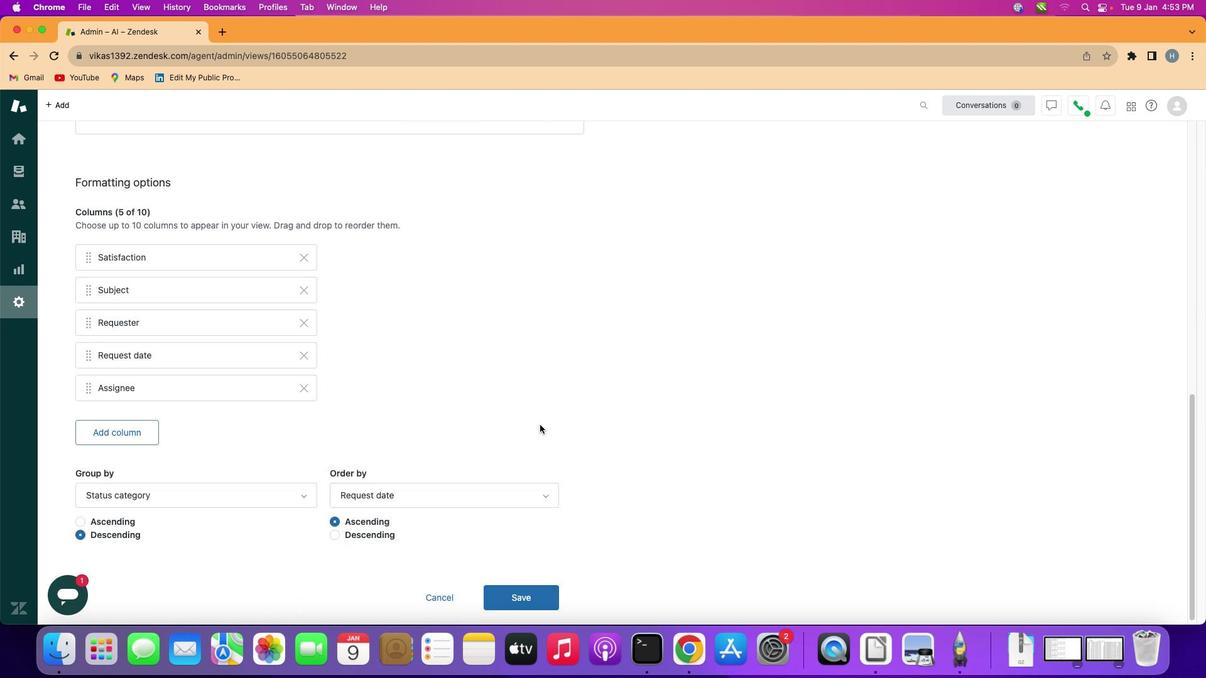 
Action: Mouse scrolled (540, 417) with delta (0, -2)
Screenshot: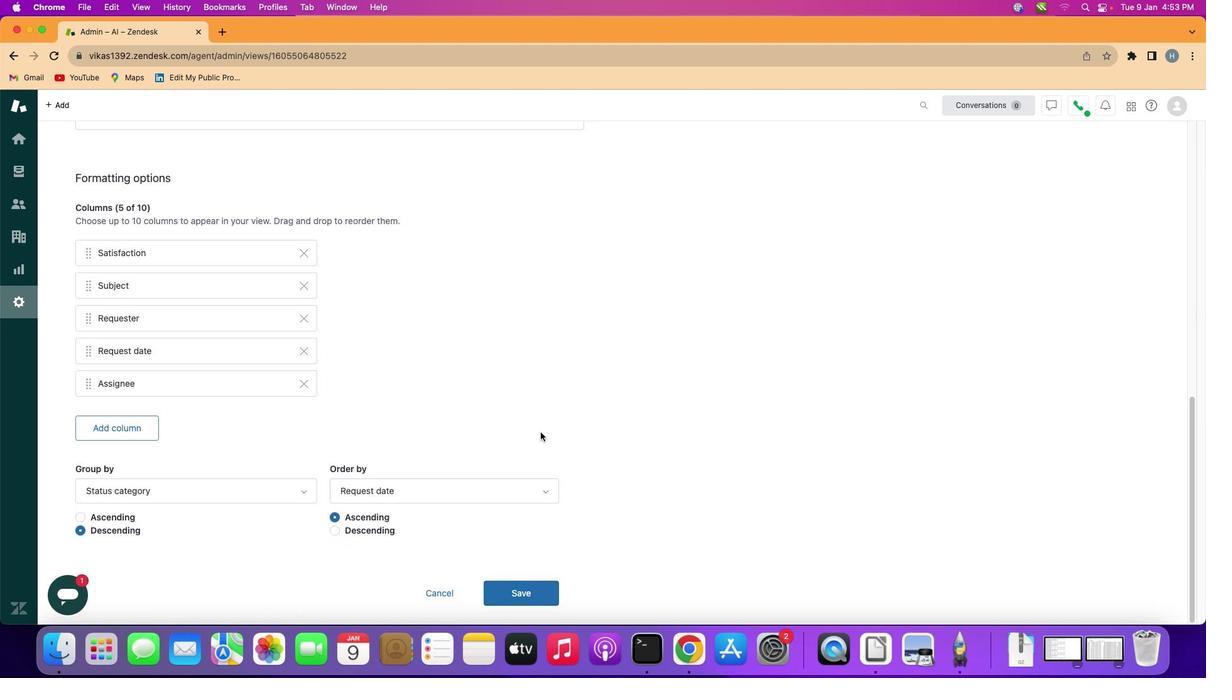 
Action: Mouse scrolled (540, 417) with delta (0, -3)
Screenshot: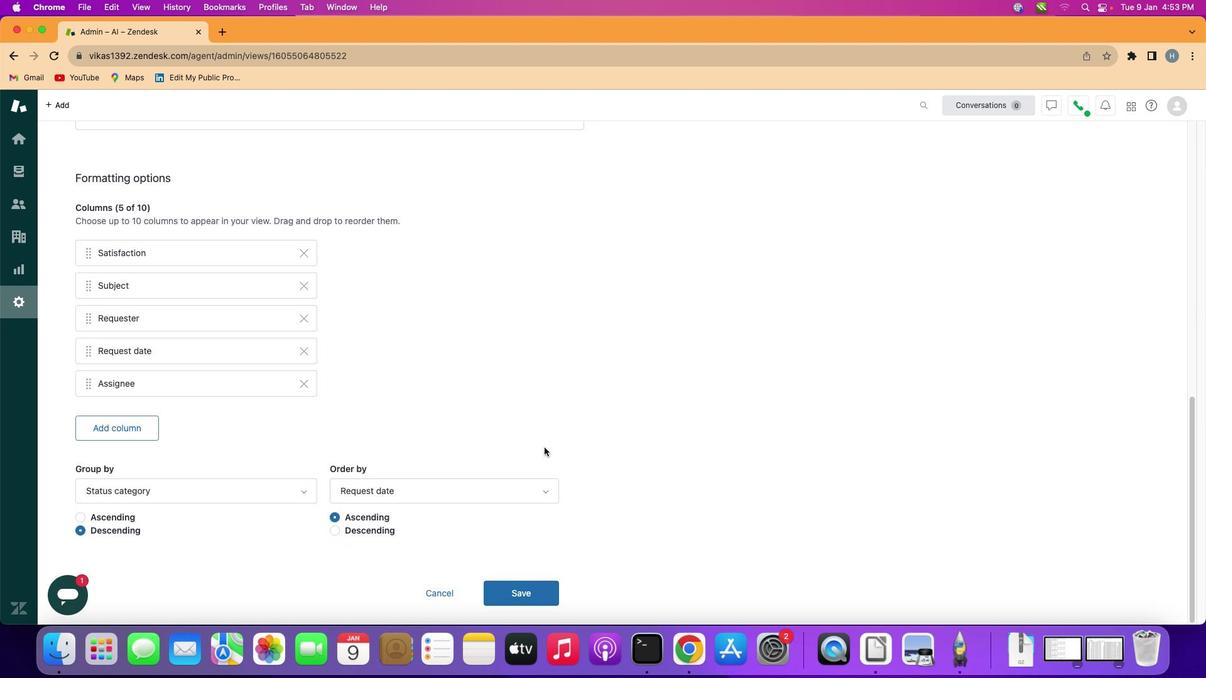 
Action: Mouse moved to (546, 491)
Screenshot: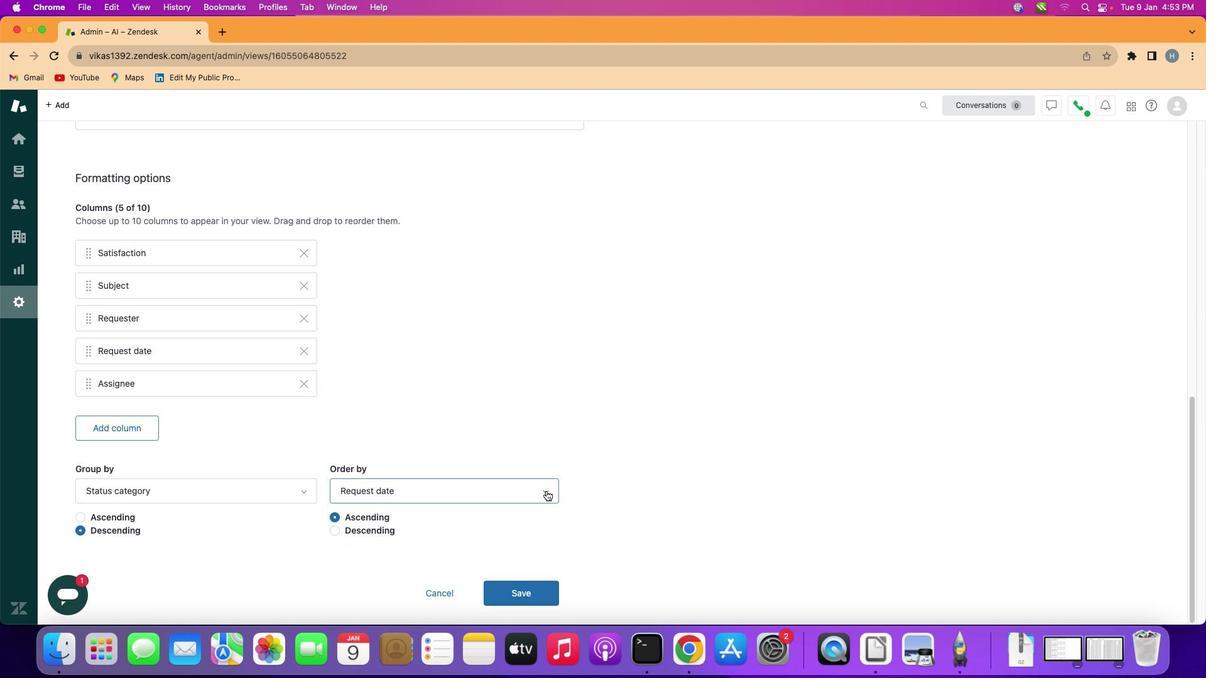
Action: Mouse pressed left at (546, 491)
Screenshot: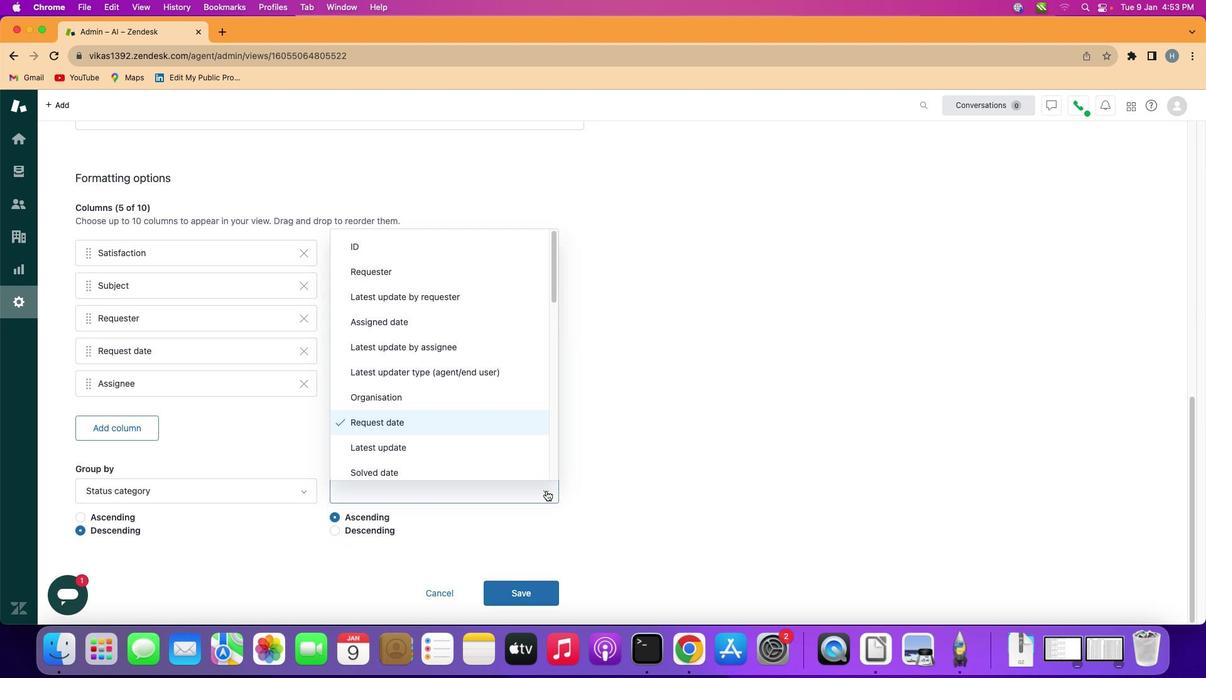 
Action: Mouse moved to (470, 414)
Screenshot: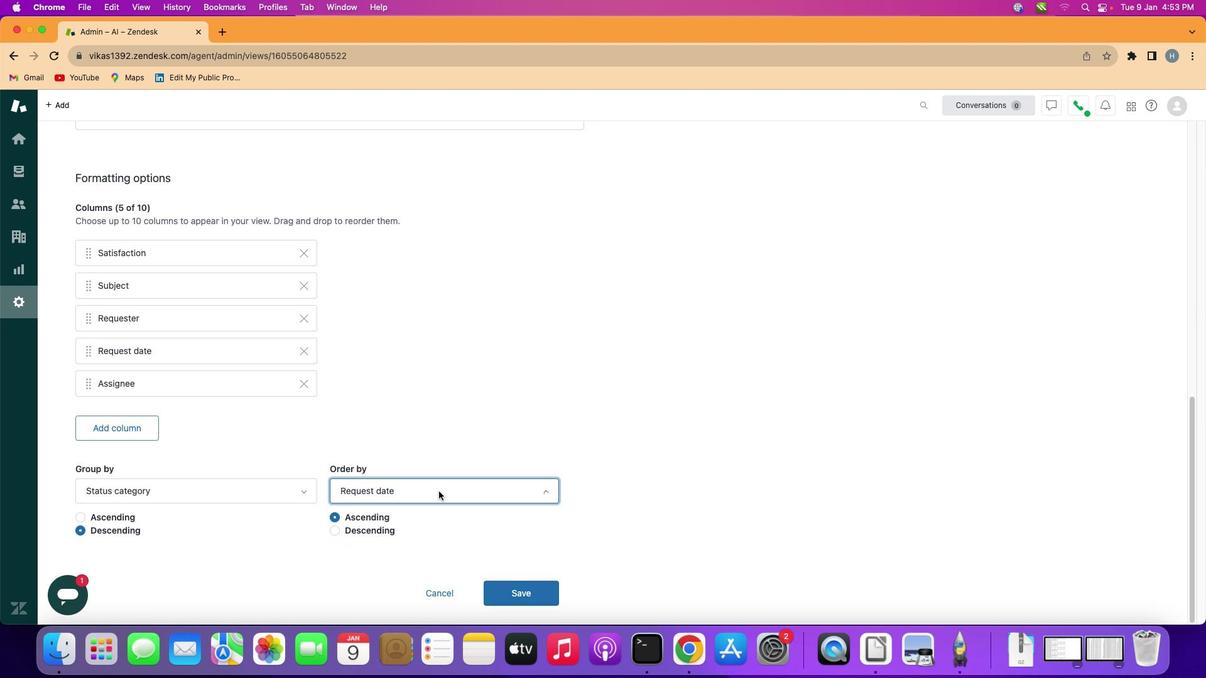 
Action: Mouse pressed left at (470, 414)
Screenshot: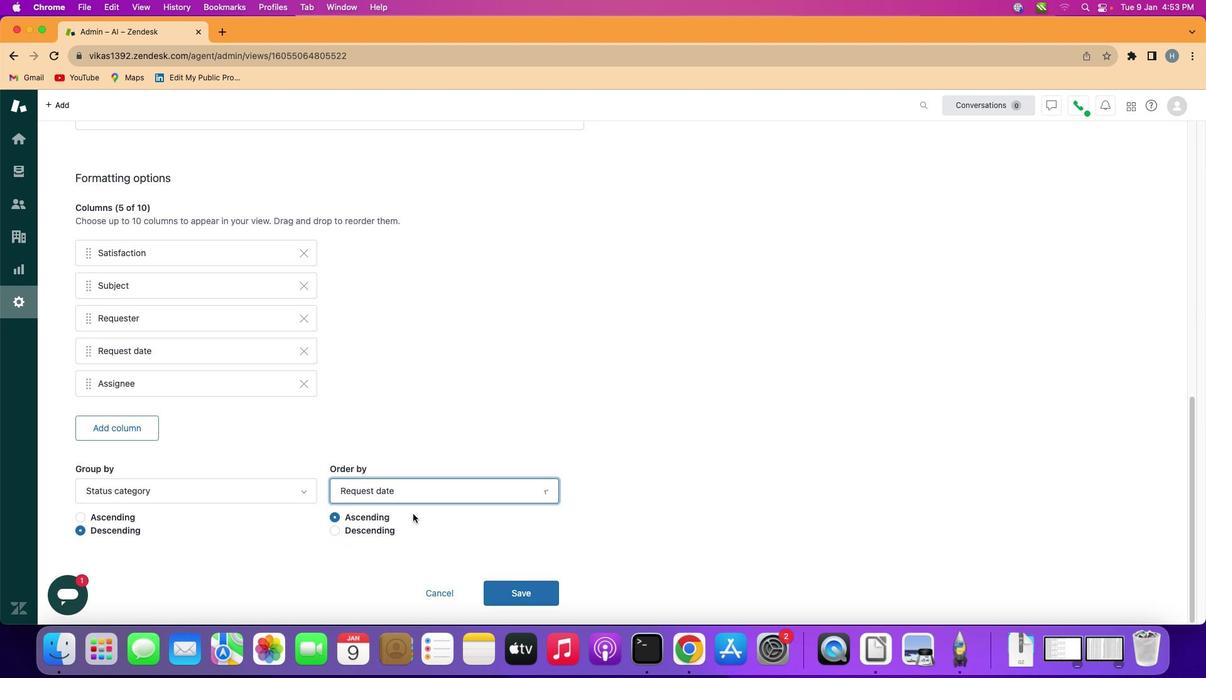 
Action: Mouse moved to (376, 528)
Screenshot: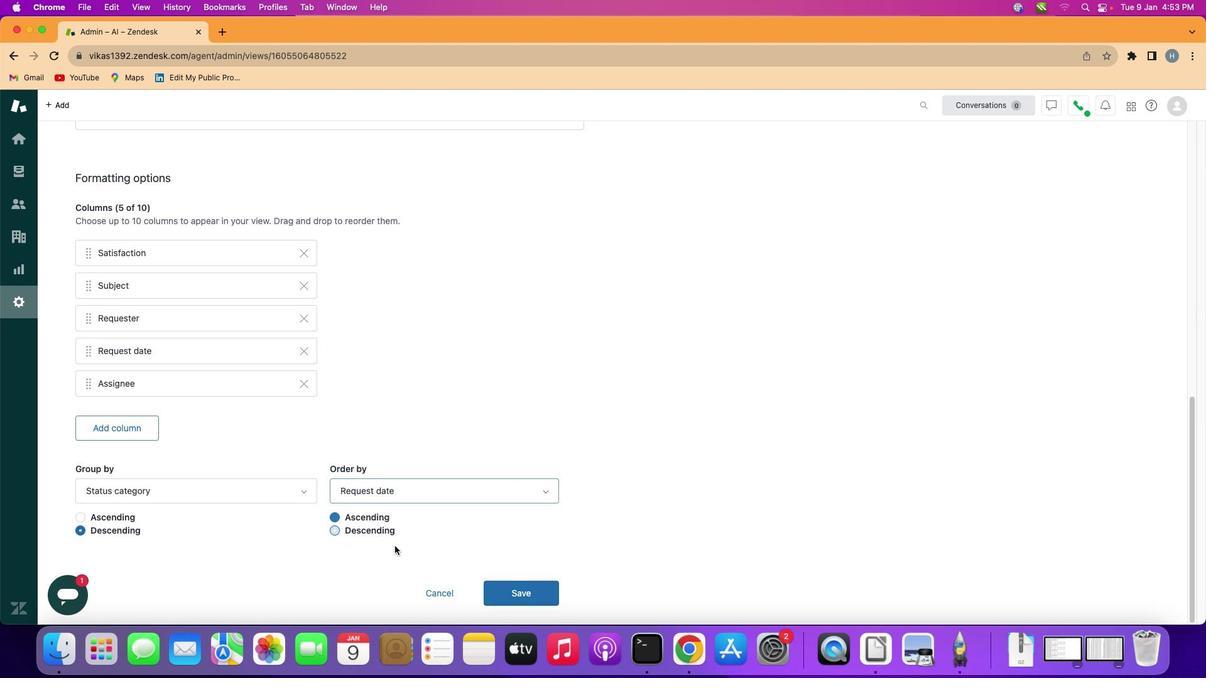 
Action: Mouse pressed left at (376, 528)
Screenshot: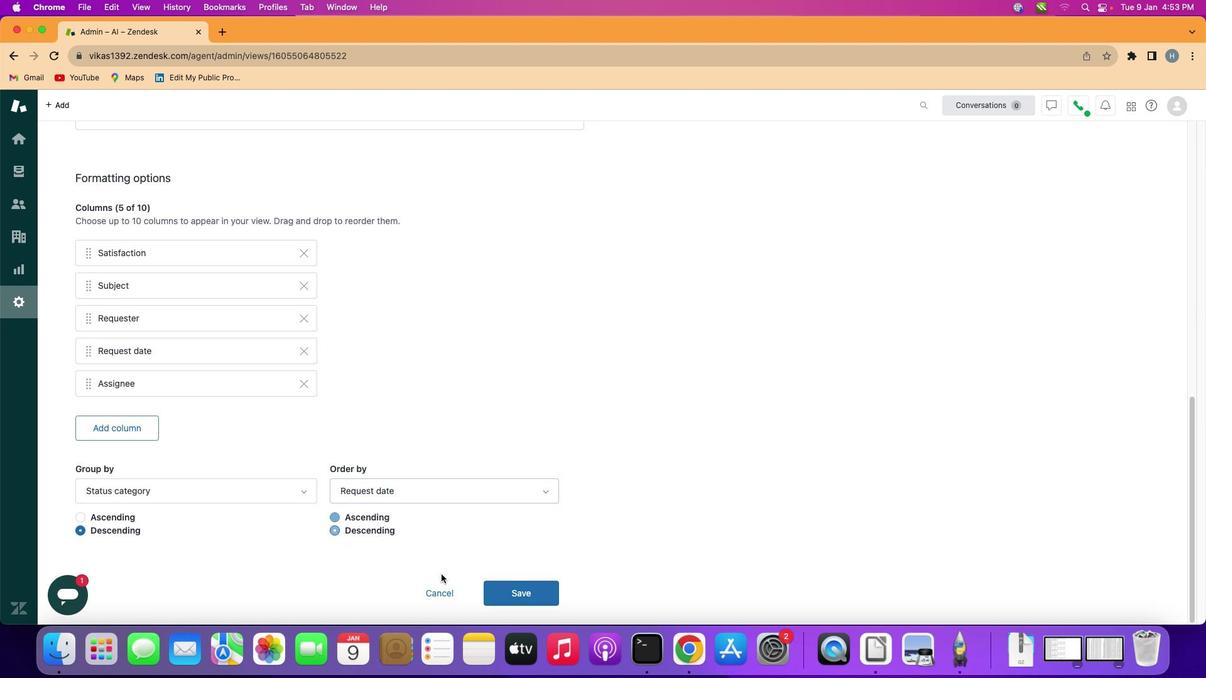 
Action: Mouse moved to (515, 586)
Screenshot: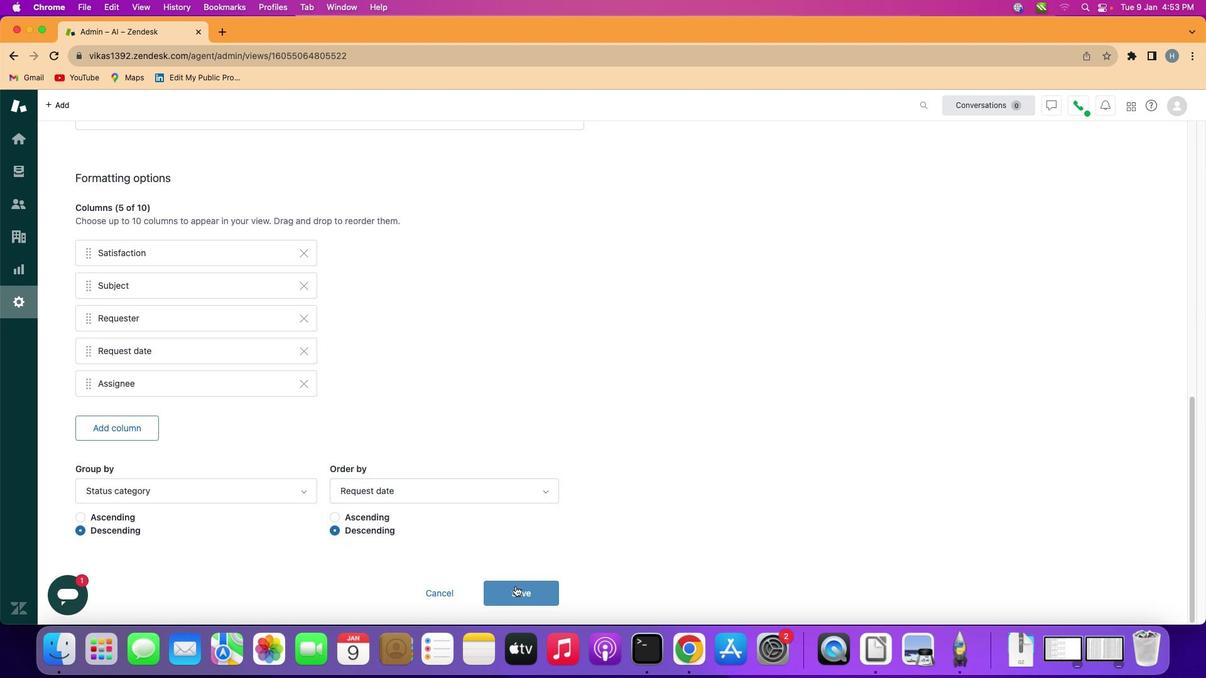 
Action: Mouse pressed left at (515, 586)
Screenshot: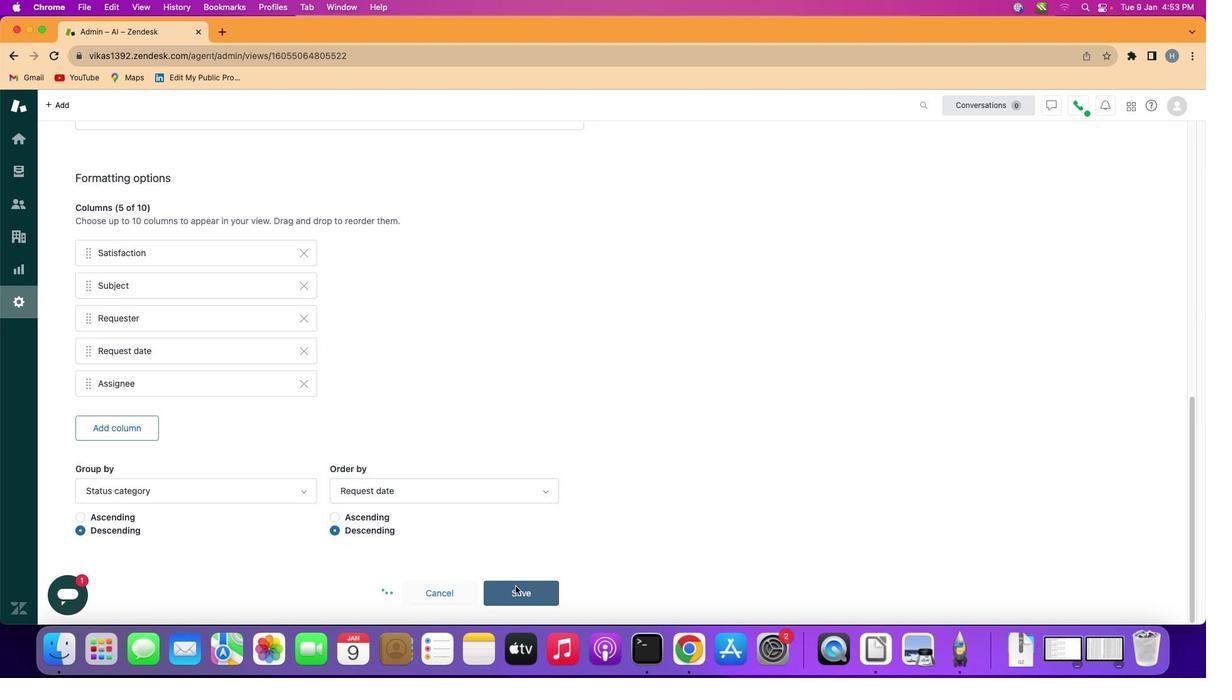 
Action: Mouse moved to (598, 329)
Screenshot: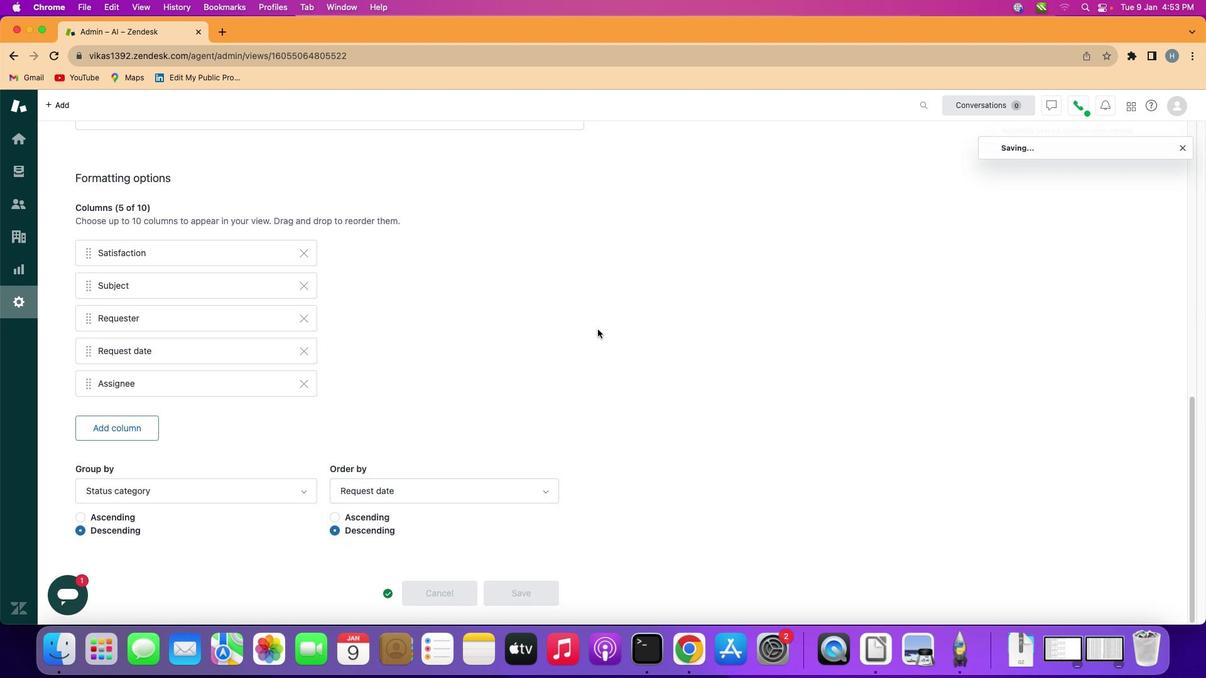 
